 Task: Search one way flight ticket for 1 adult, 5 children, 2 infants in seat and 1 infant on lap in first from Clarksburg: North Central West Virginia Airport (was Harrison-marion Regional) to Greensboro: Piedmont Triad International Airport on 5-1-2023. Choice of flights is Alaska. Number of bags: 1 checked bag. Price is upto 35000. Outbound departure time preference is 6:00.
Action: Mouse moved to (204, 400)
Screenshot: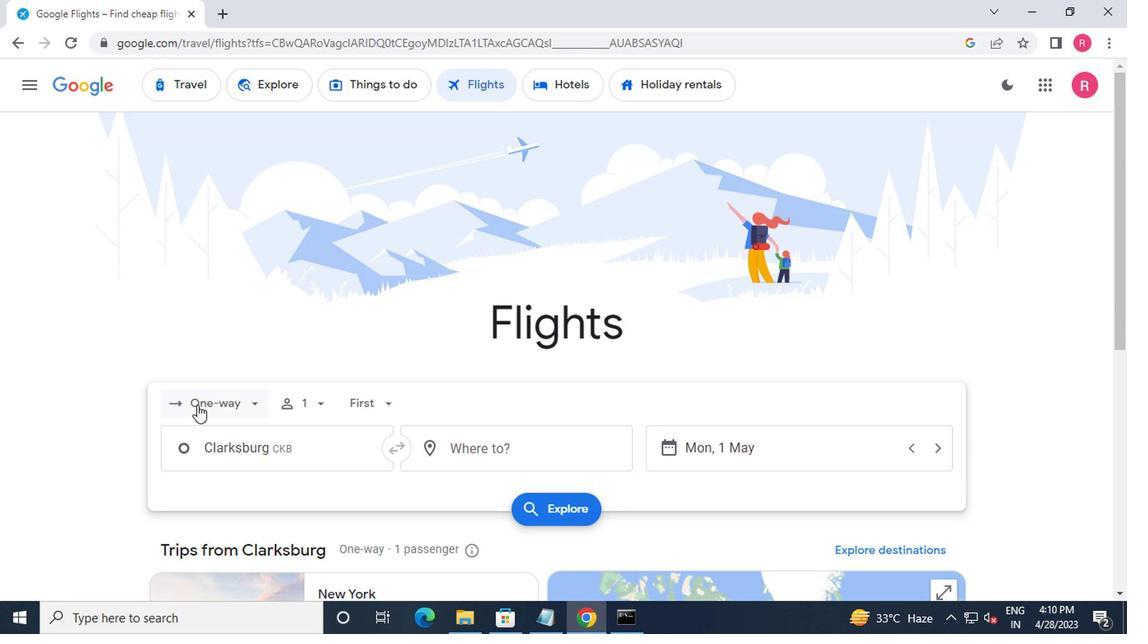 
Action: Mouse pressed left at (204, 400)
Screenshot: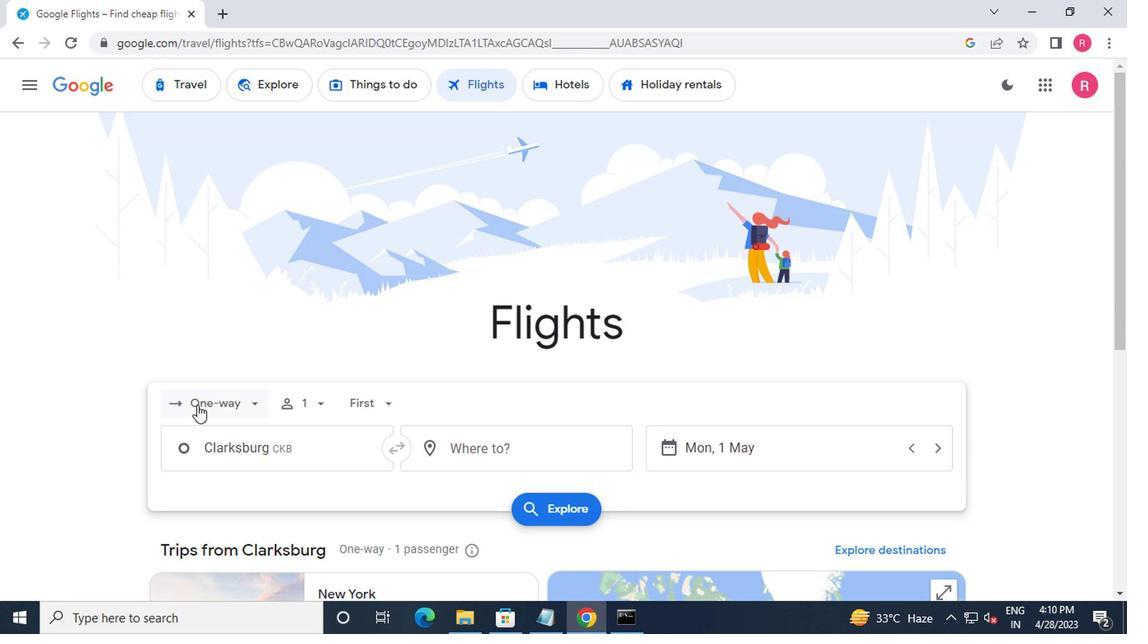 
Action: Mouse moved to (222, 475)
Screenshot: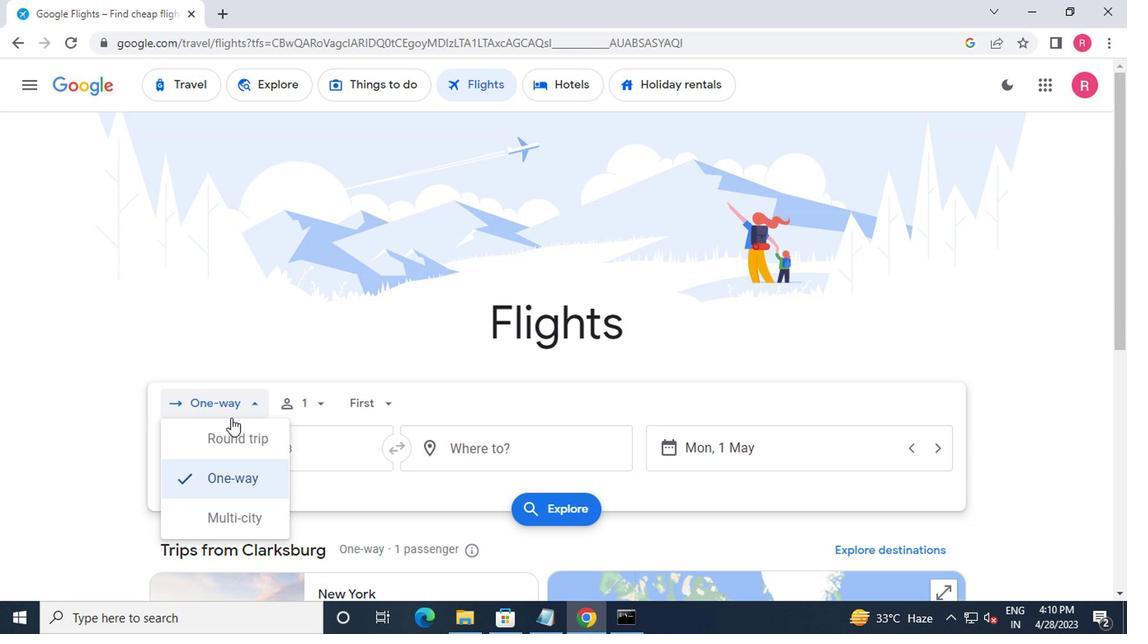
Action: Mouse pressed left at (222, 475)
Screenshot: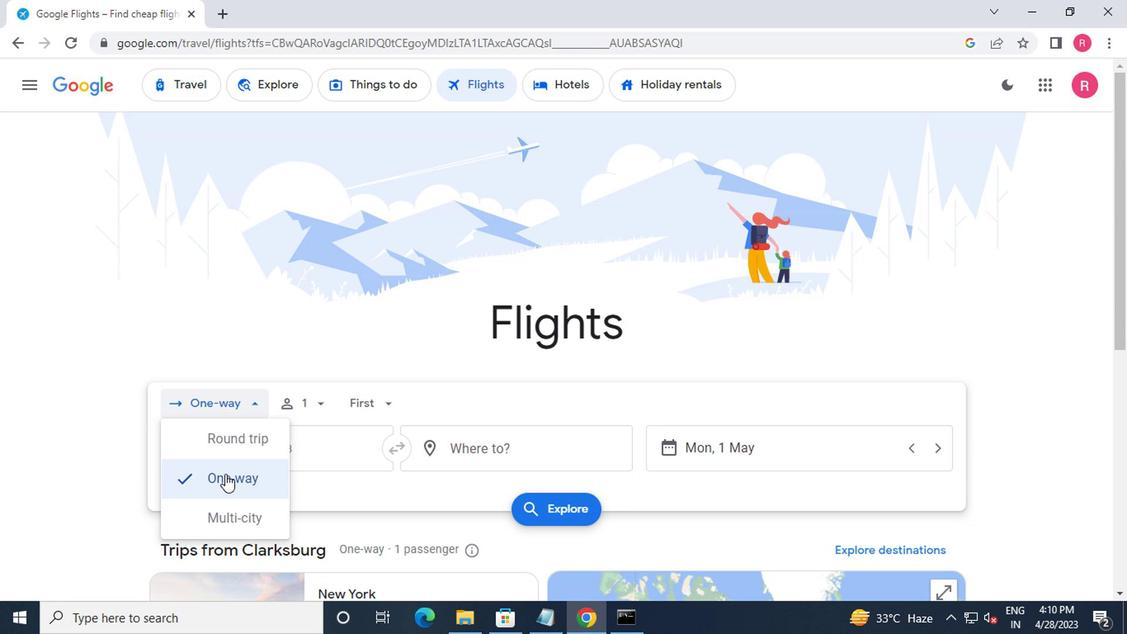 
Action: Mouse moved to (308, 408)
Screenshot: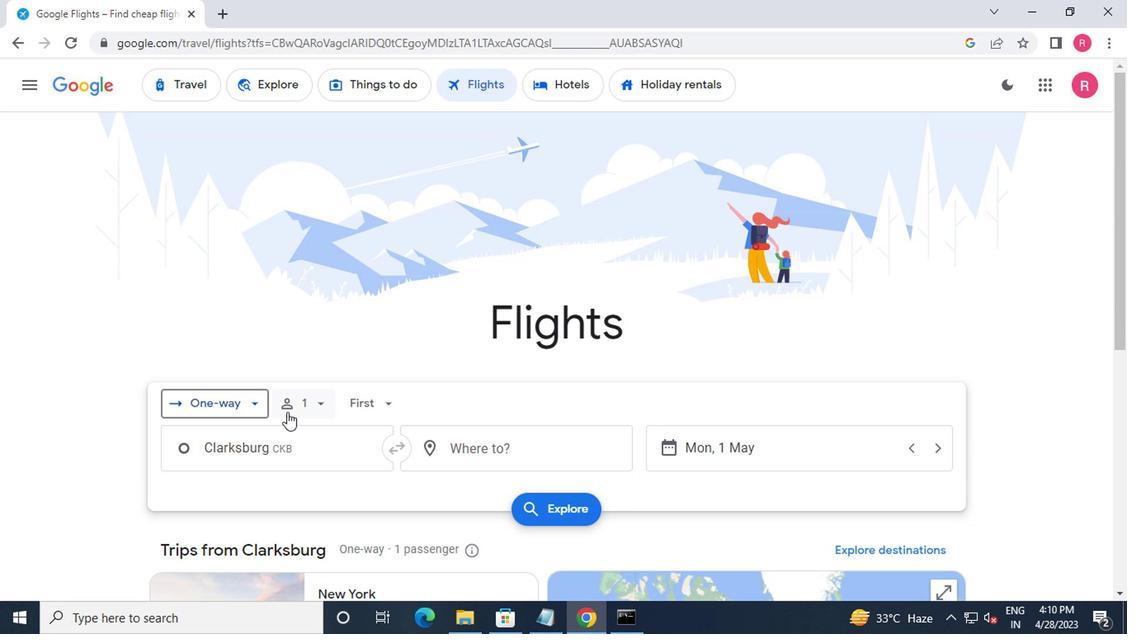 
Action: Mouse pressed left at (308, 408)
Screenshot: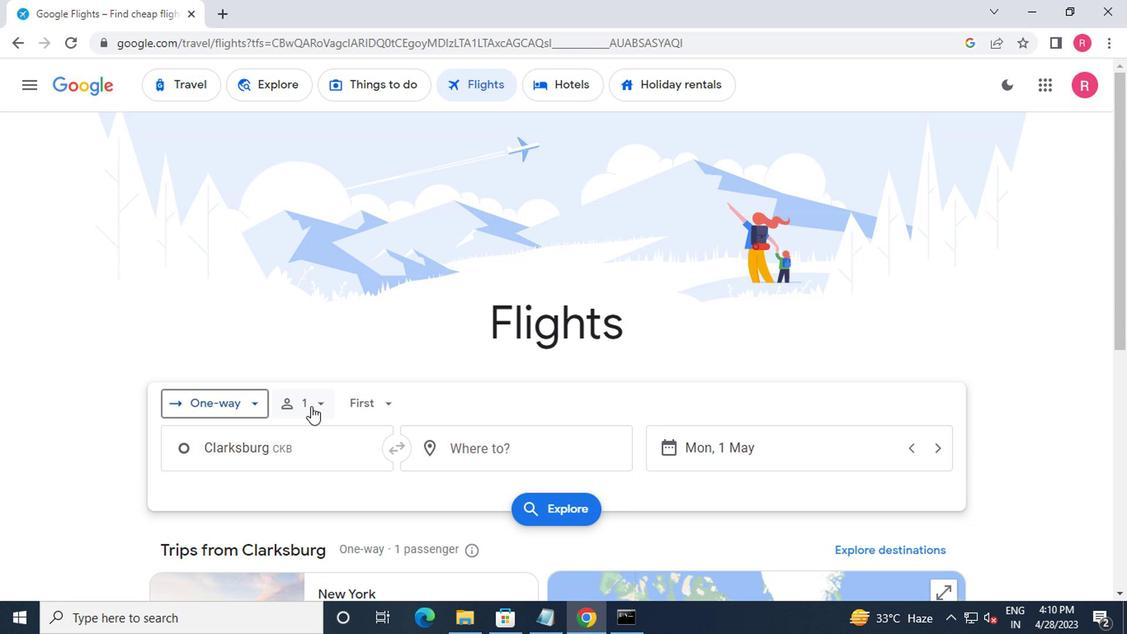 
Action: Mouse moved to (445, 446)
Screenshot: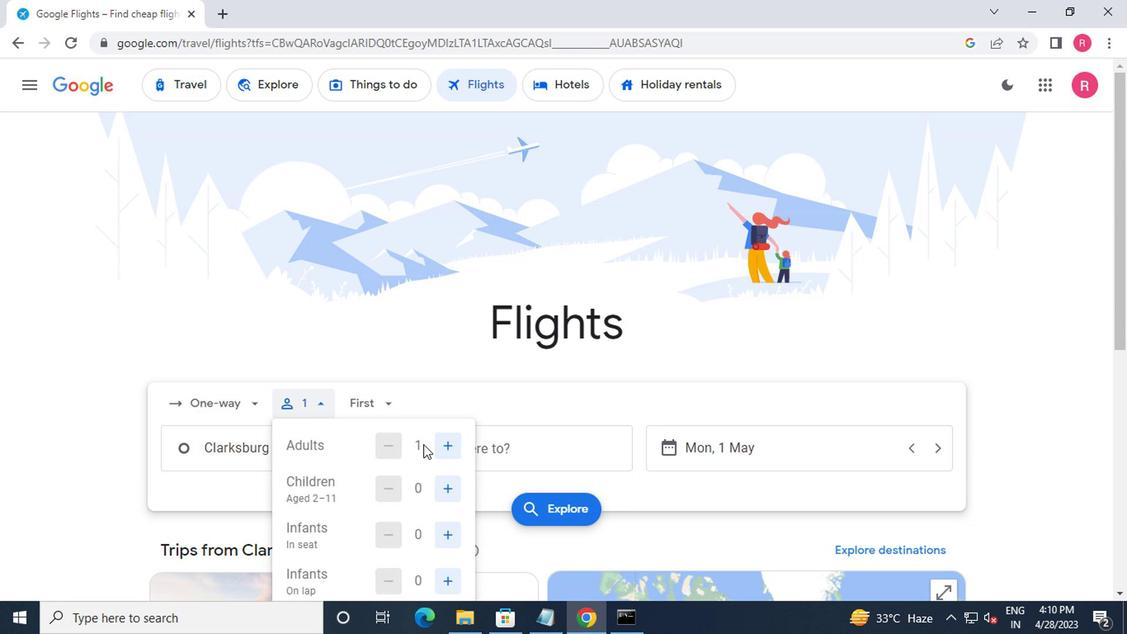 
Action: Mouse pressed left at (445, 446)
Screenshot: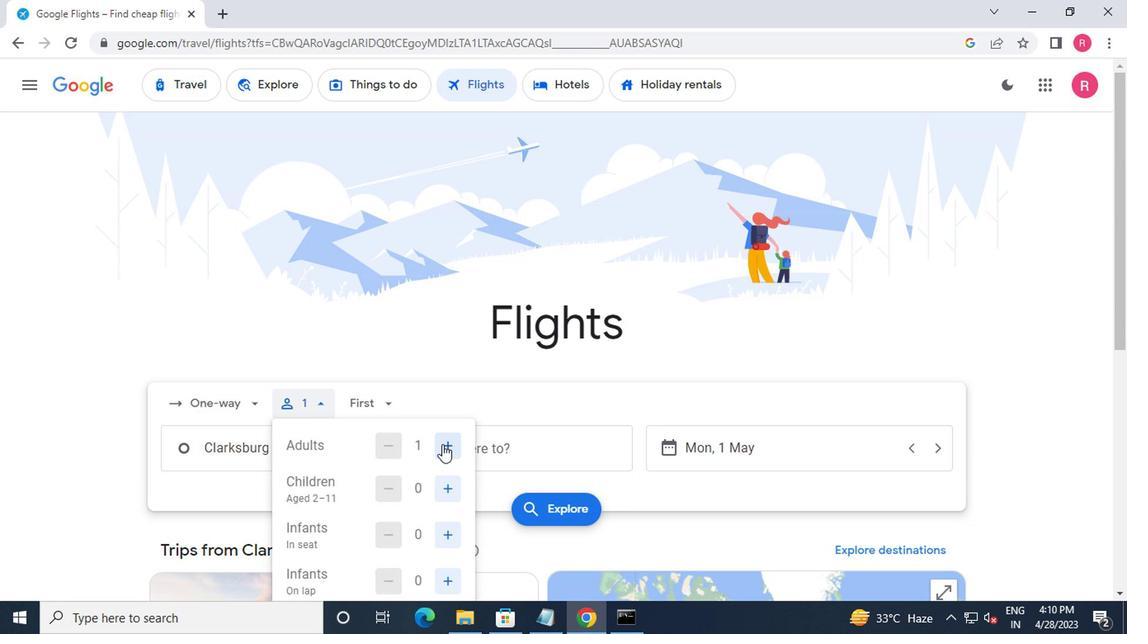
Action: Mouse moved to (439, 489)
Screenshot: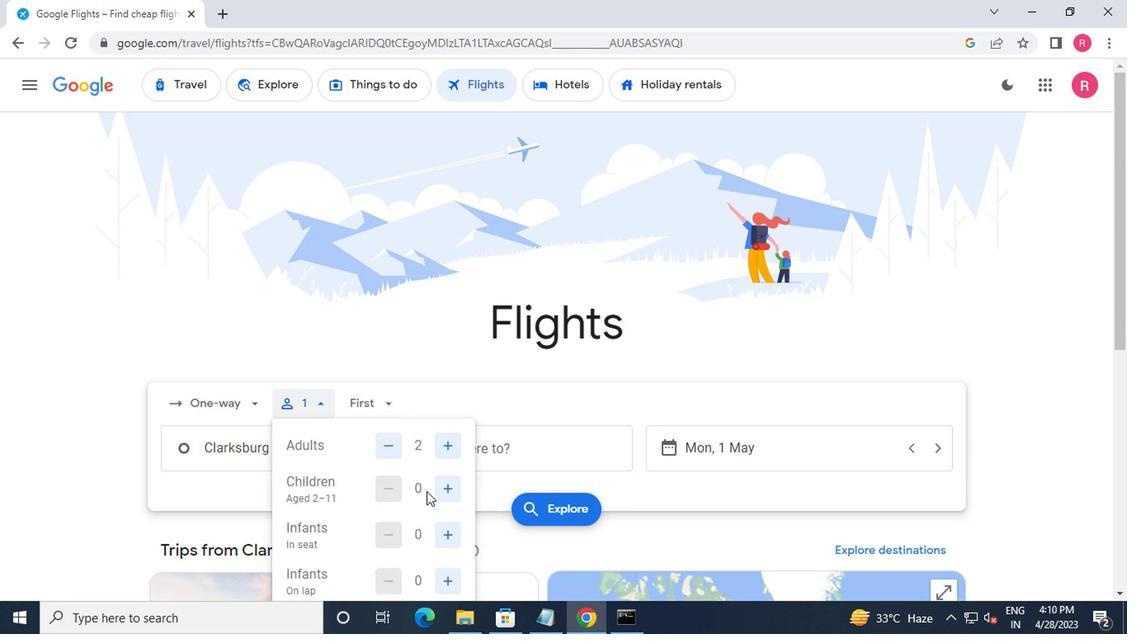 
Action: Mouse pressed left at (439, 489)
Screenshot: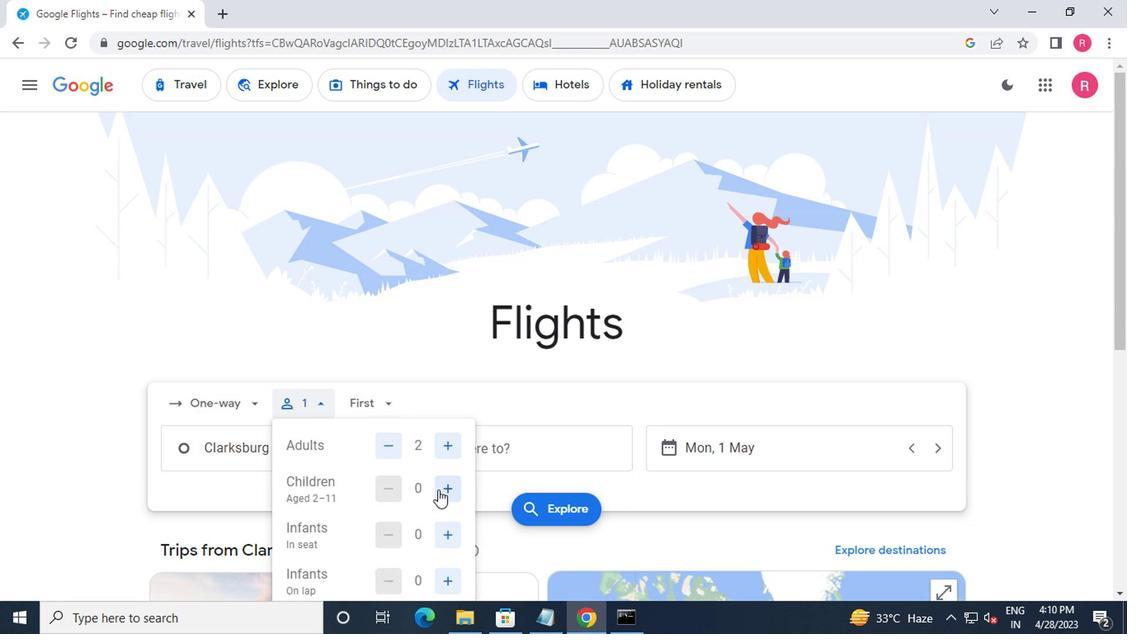 
Action: Mouse pressed left at (439, 489)
Screenshot: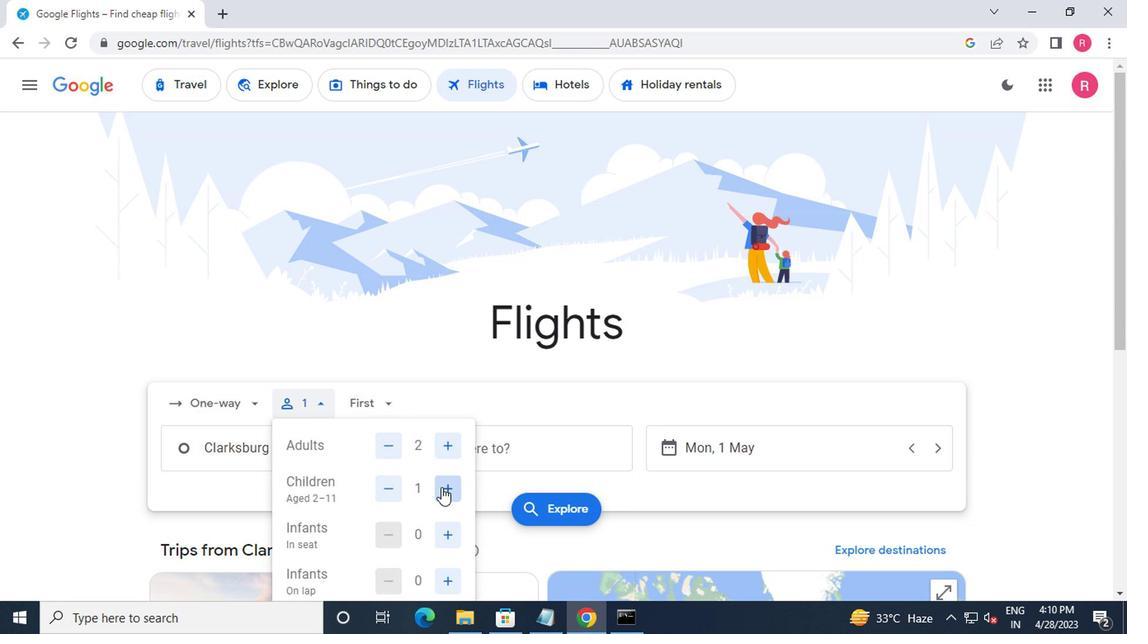
Action: Mouse pressed left at (439, 489)
Screenshot: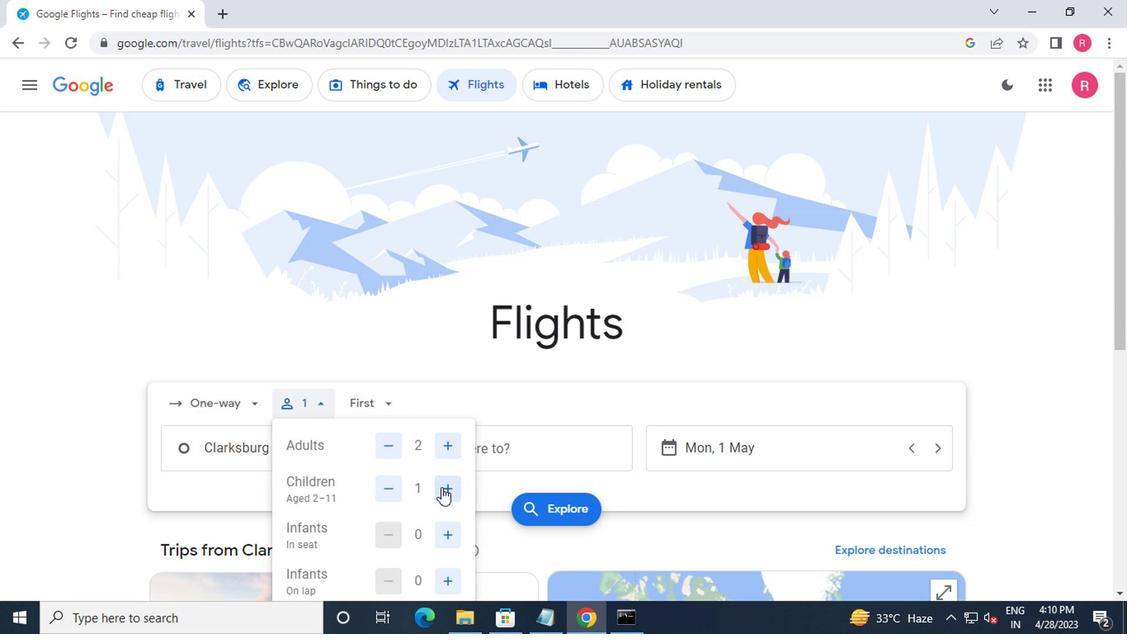 
Action: Mouse pressed left at (439, 489)
Screenshot: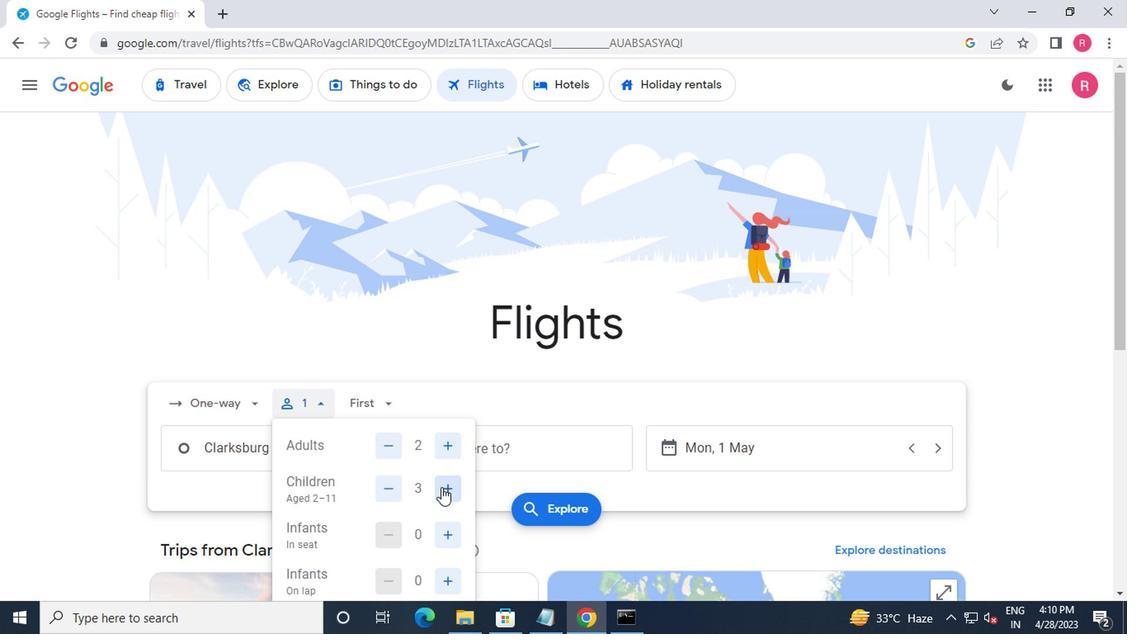 
Action: Mouse moved to (451, 537)
Screenshot: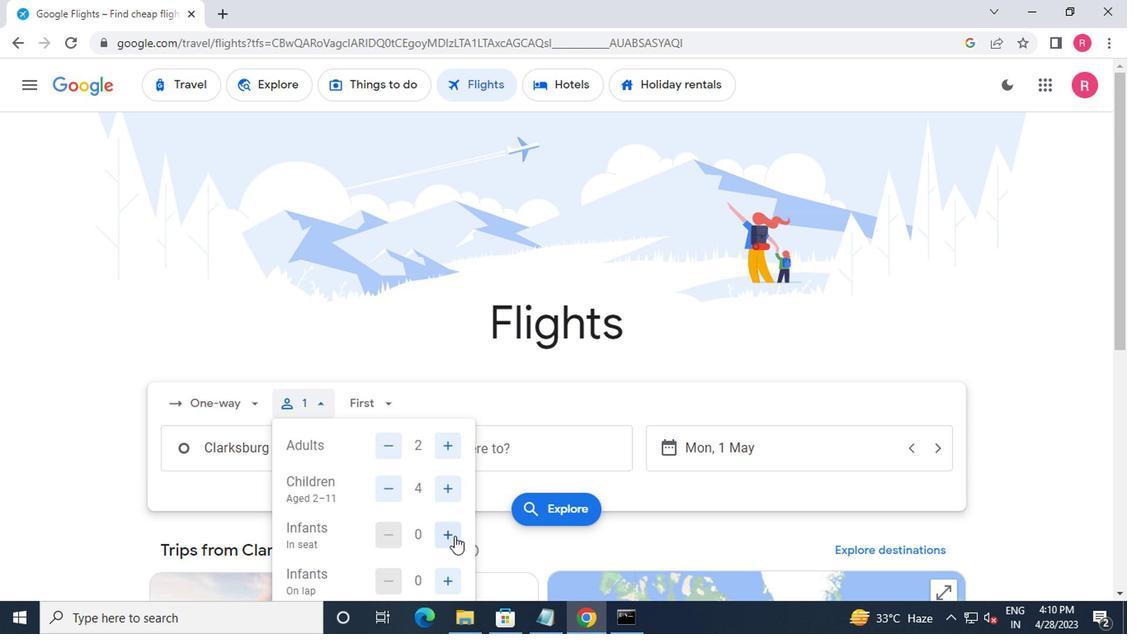 
Action: Mouse pressed left at (451, 537)
Screenshot: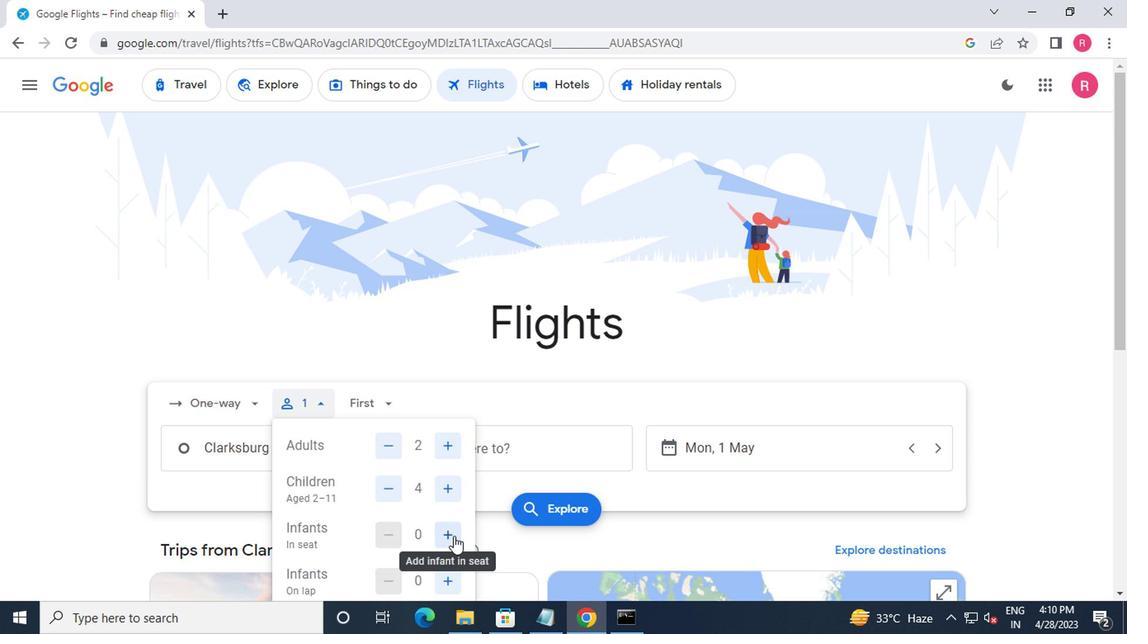 
Action: Mouse moved to (374, 406)
Screenshot: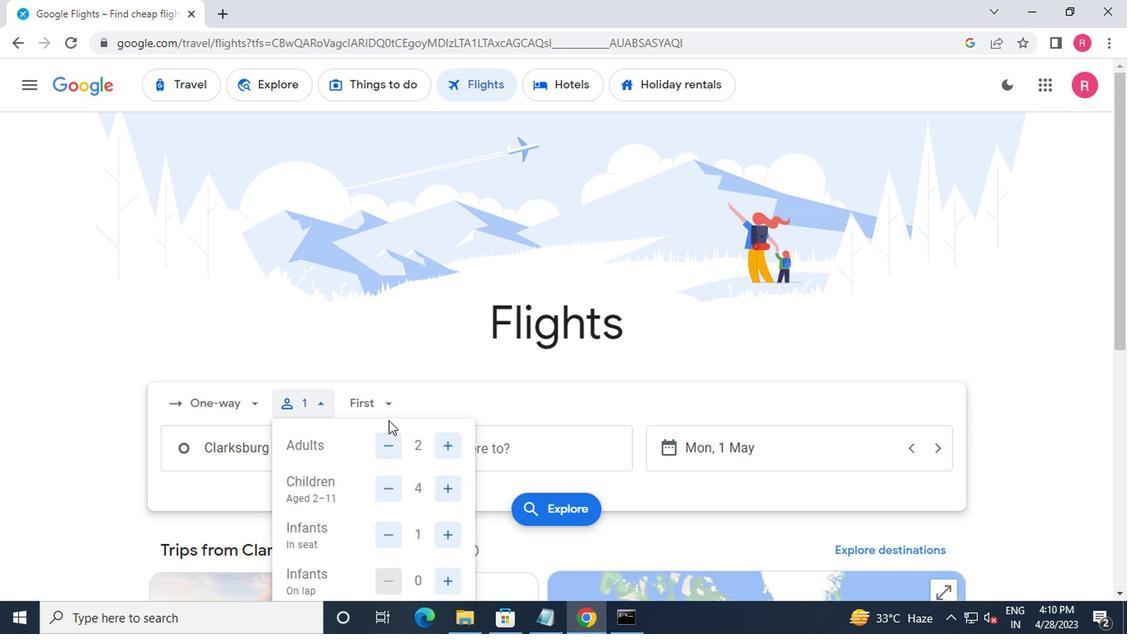 
Action: Mouse pressed left at (374, 406)
Screenshot: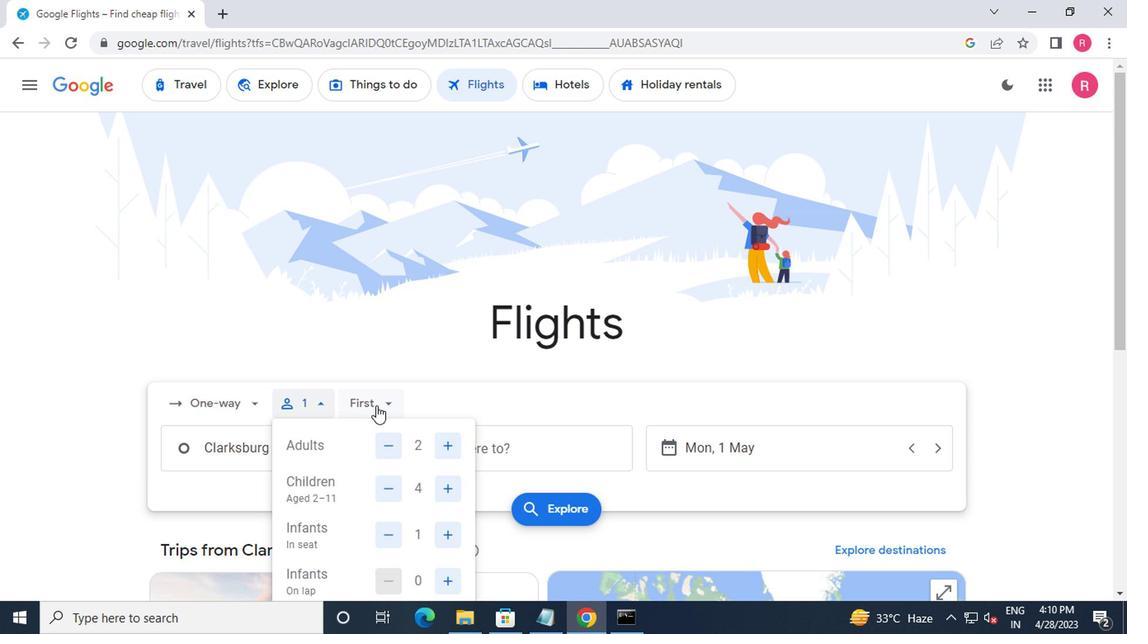 
Action: Mouse moved to (414, 513)
Screenshot: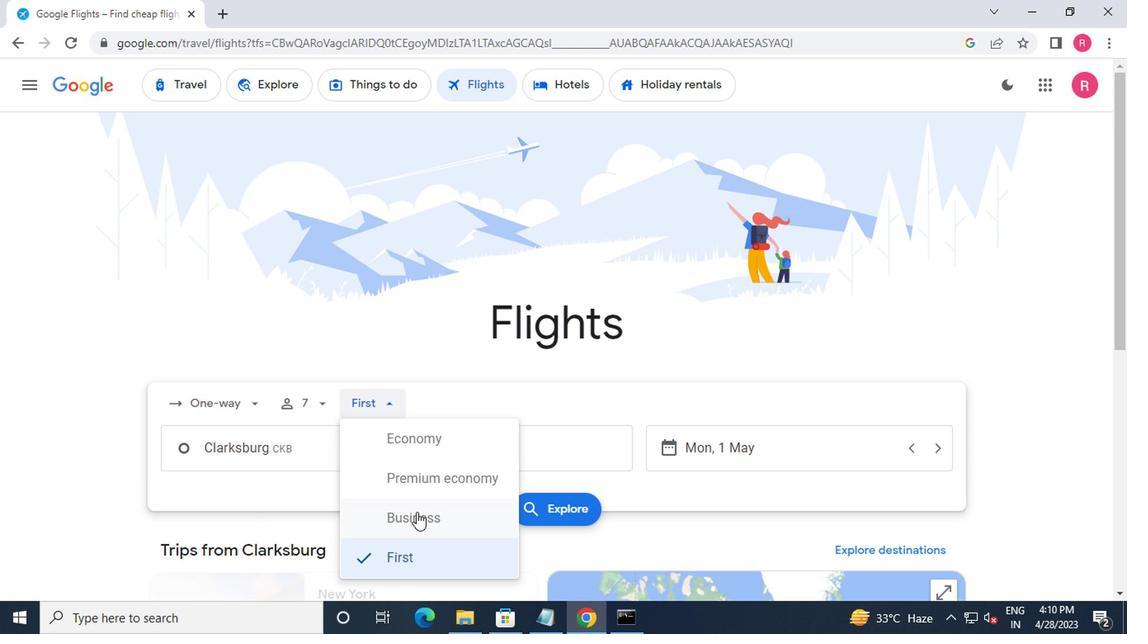
Action: Mouse pressed left at (414, 513)
Screenshot: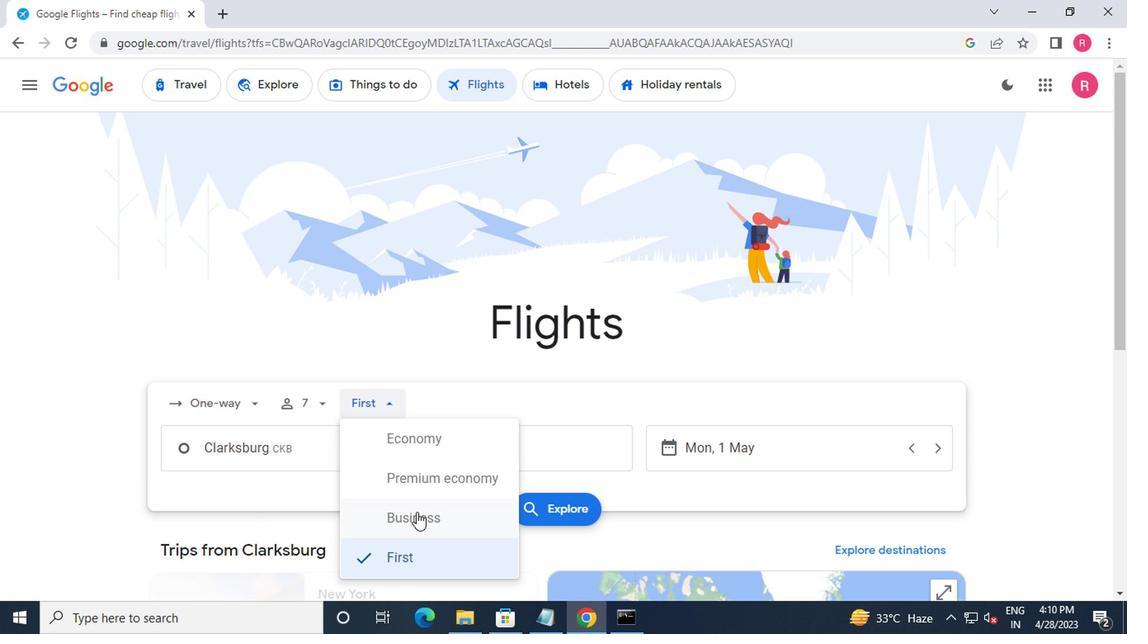 
Action: Mouse moved to (311, 459)
Screenshot: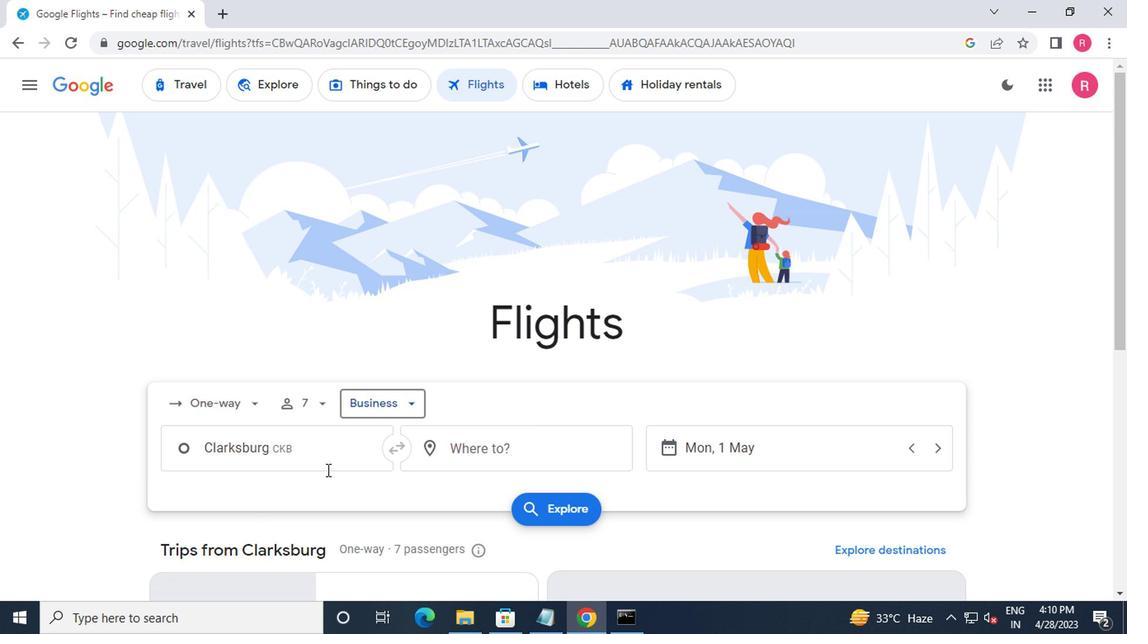 
Action: Mouse pressed left at (311, 459)
Screenshot: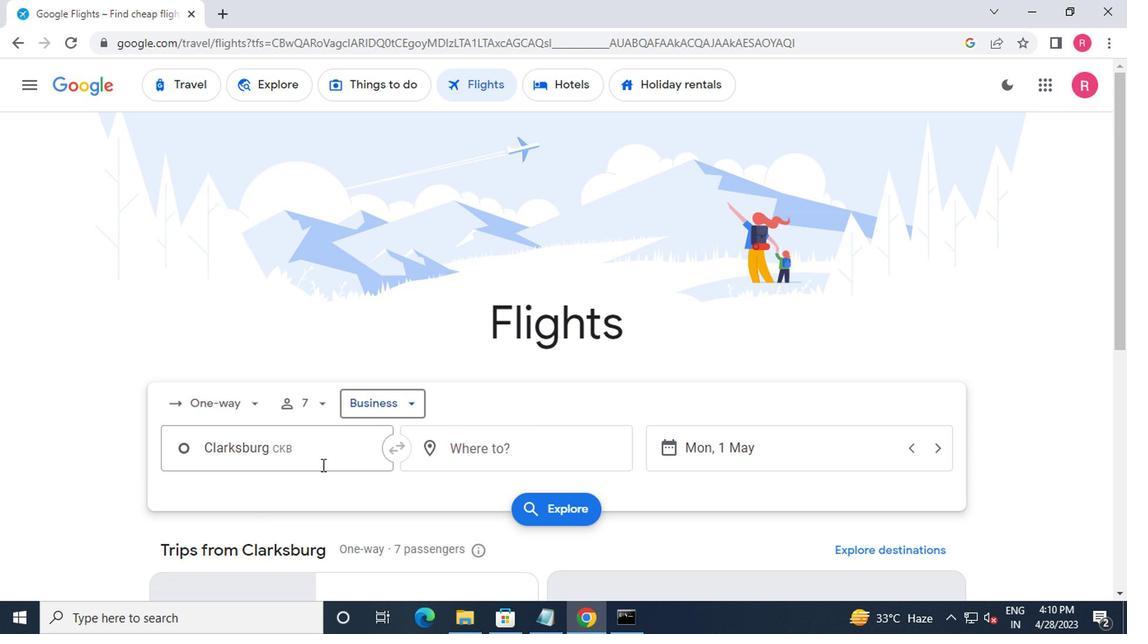 
Action: Key pressed north<Key.space>cen
Screenshot: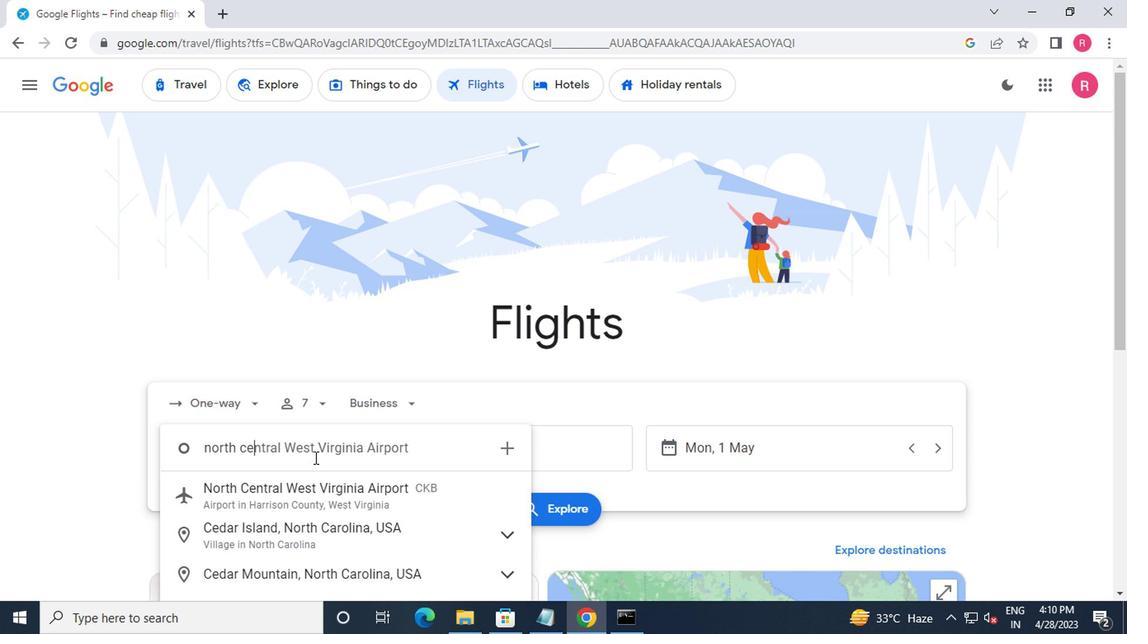 
Action: Mouse moved to (316, 495)
Screenshot: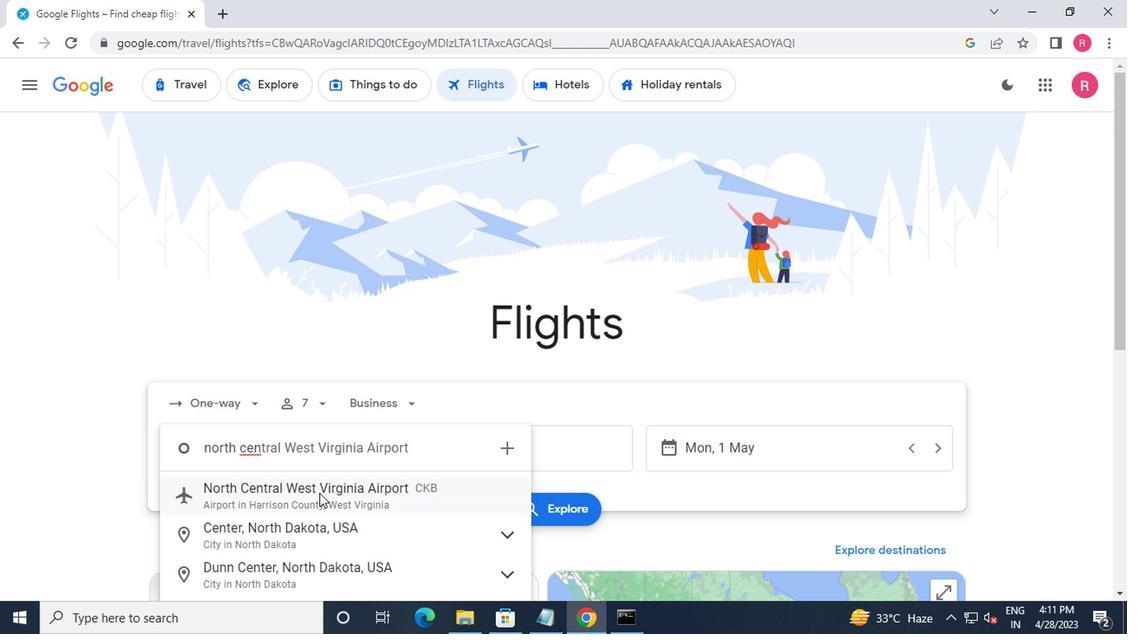 
Action: Mouse pressed left at (316, 495)
Screenshot: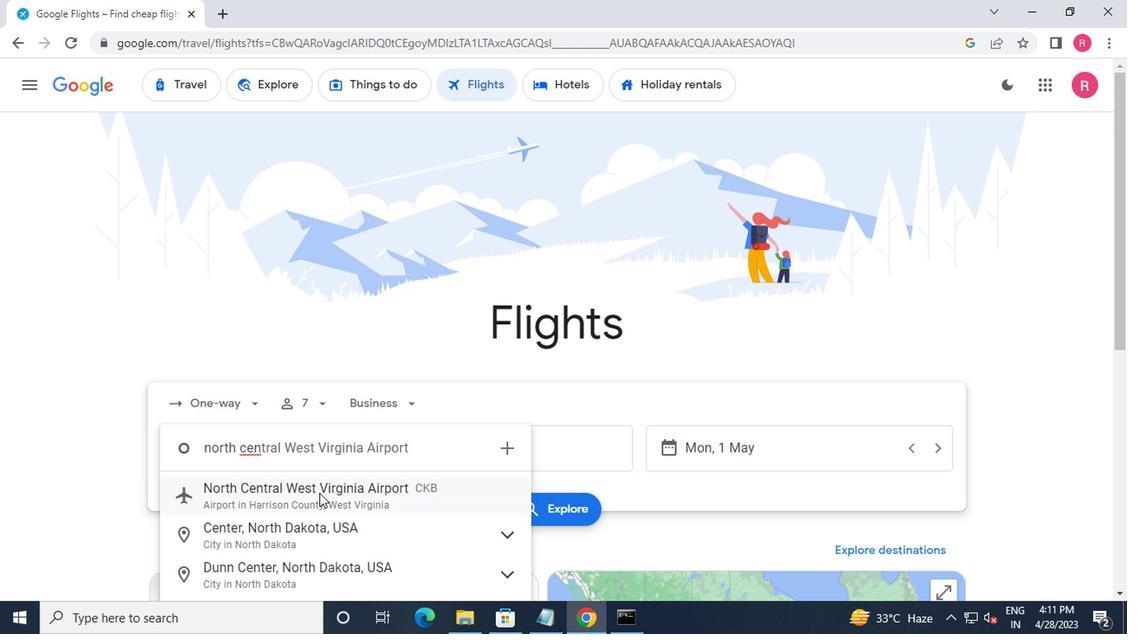 
Action: Mouse moved to (550, 450)
Screenshot: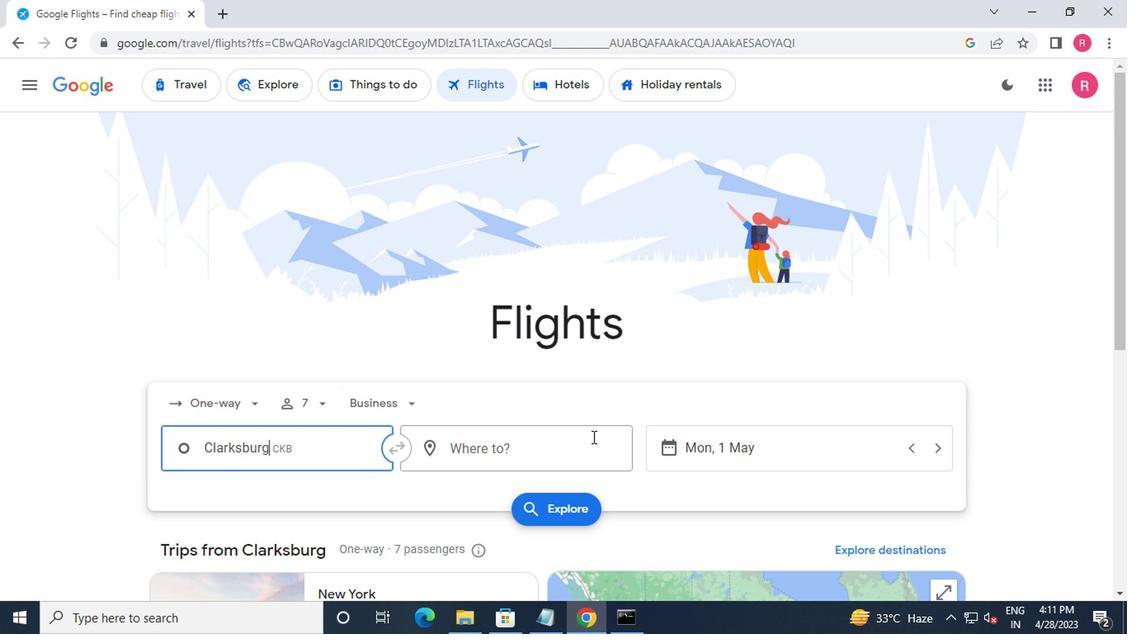 
Action: Mouse pressed left at (550, 450)
Screenshot: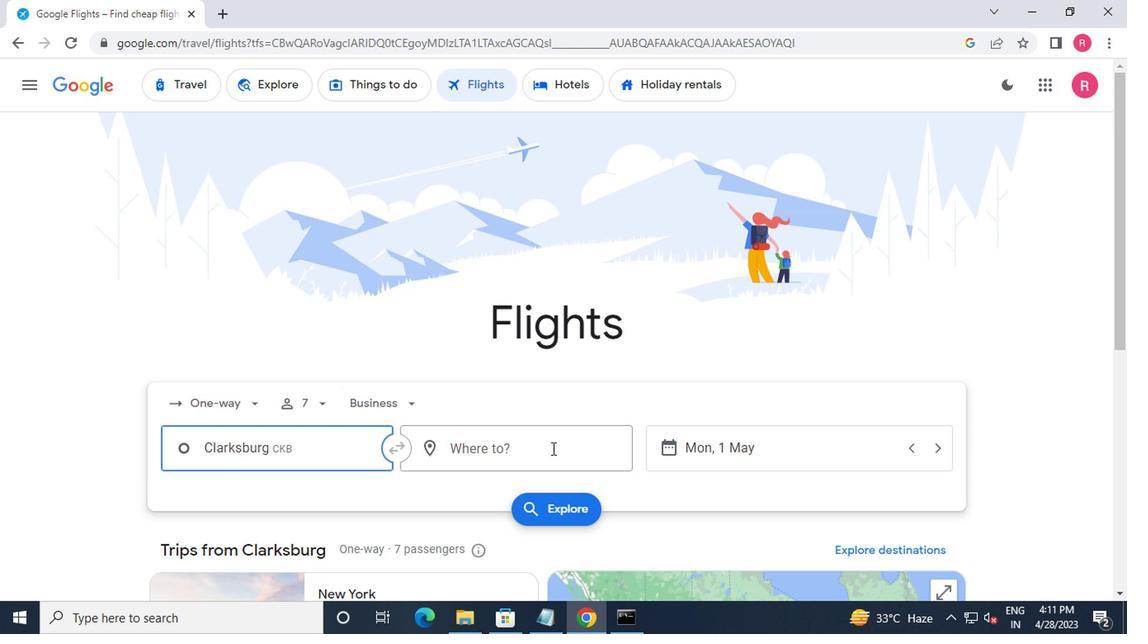
Action: Mouse moved to (530, 540)
Screenshot: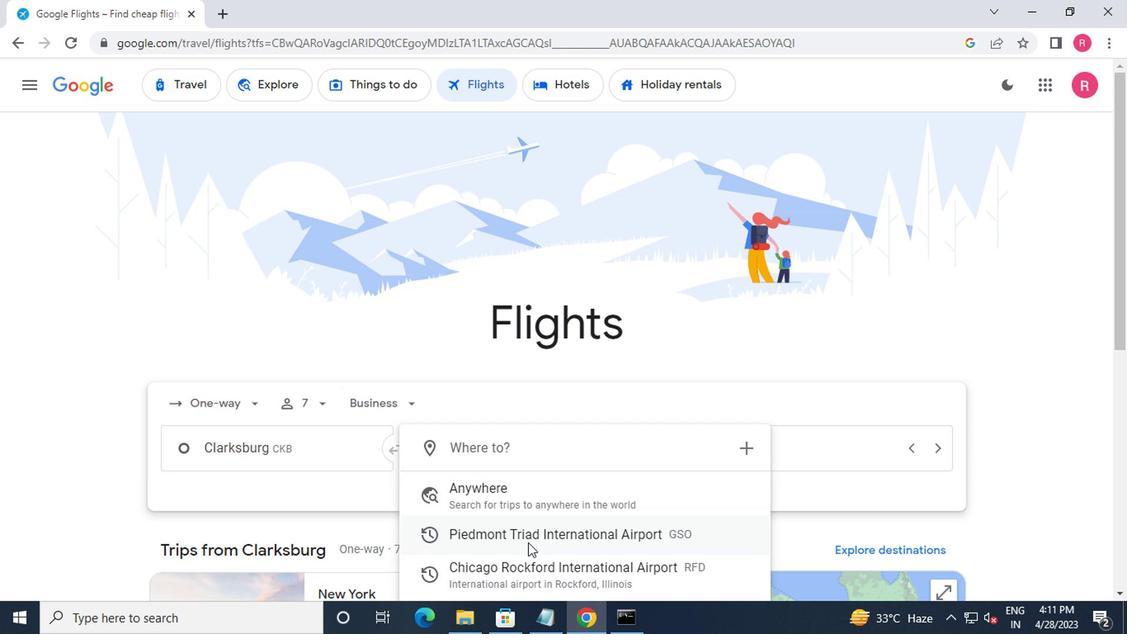 
Action: Mouse scrolled (530, 539) with delta (0, 0)
Screenshot: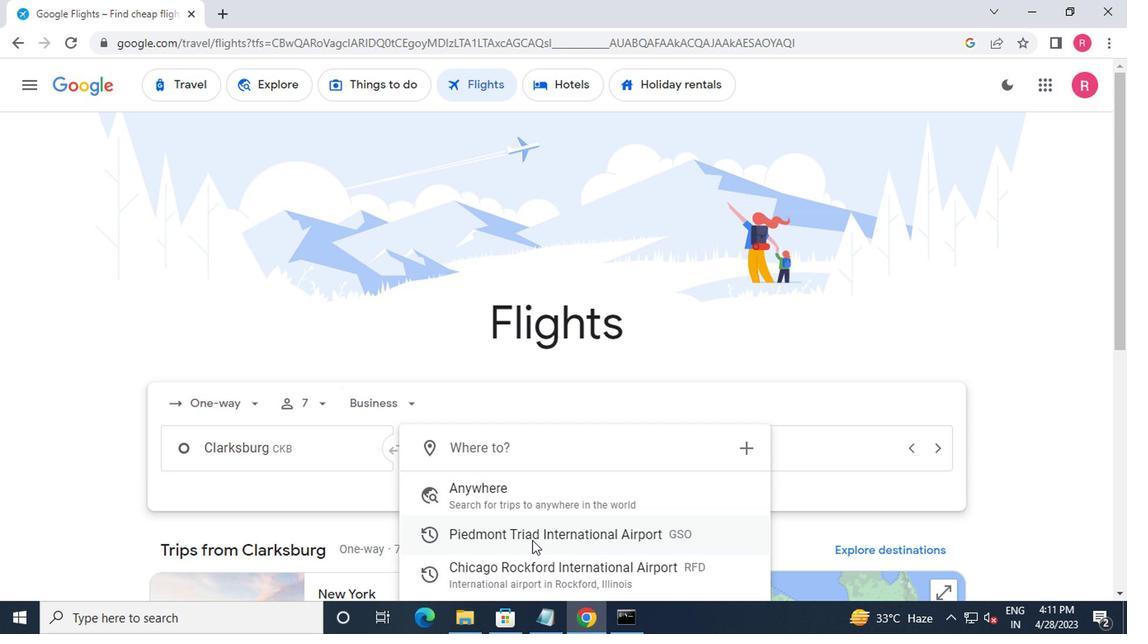 
Action: Mouse moved to (519, 525)
Screenshot: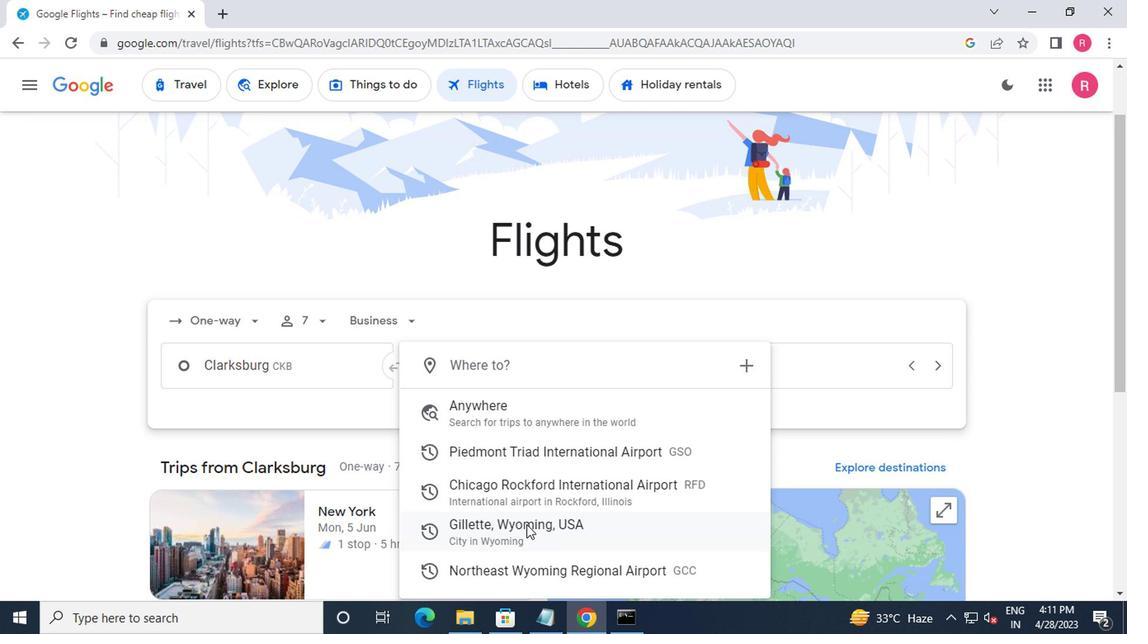 
Action: Mouse pressed left at (519, 525)
Screenshot: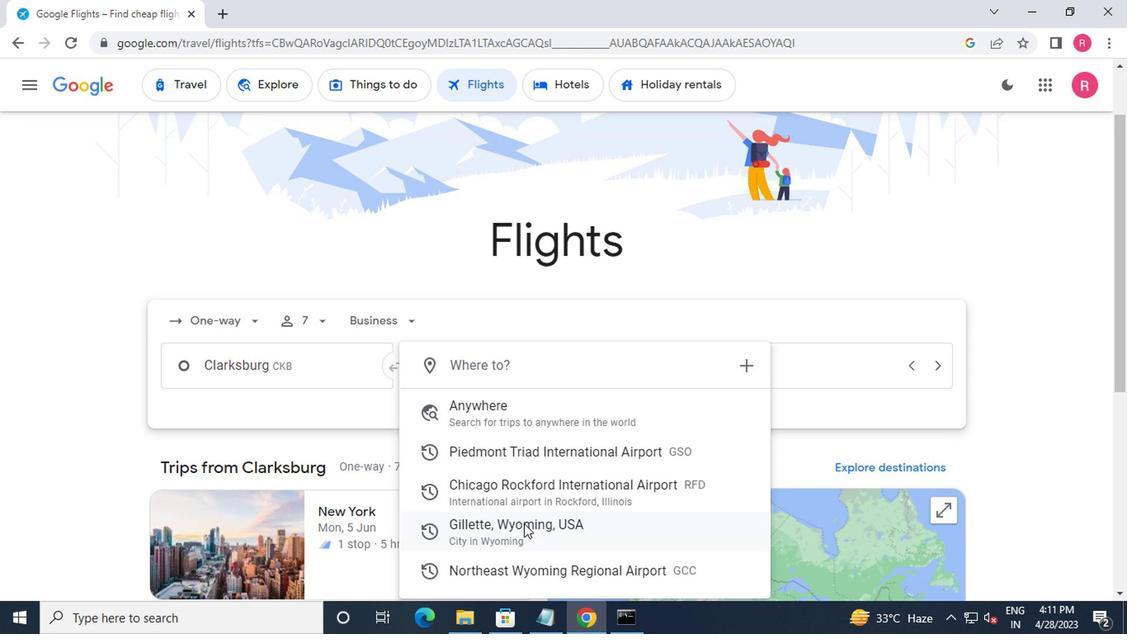
Action: Mouse moved to (776, 364)
Screenshot: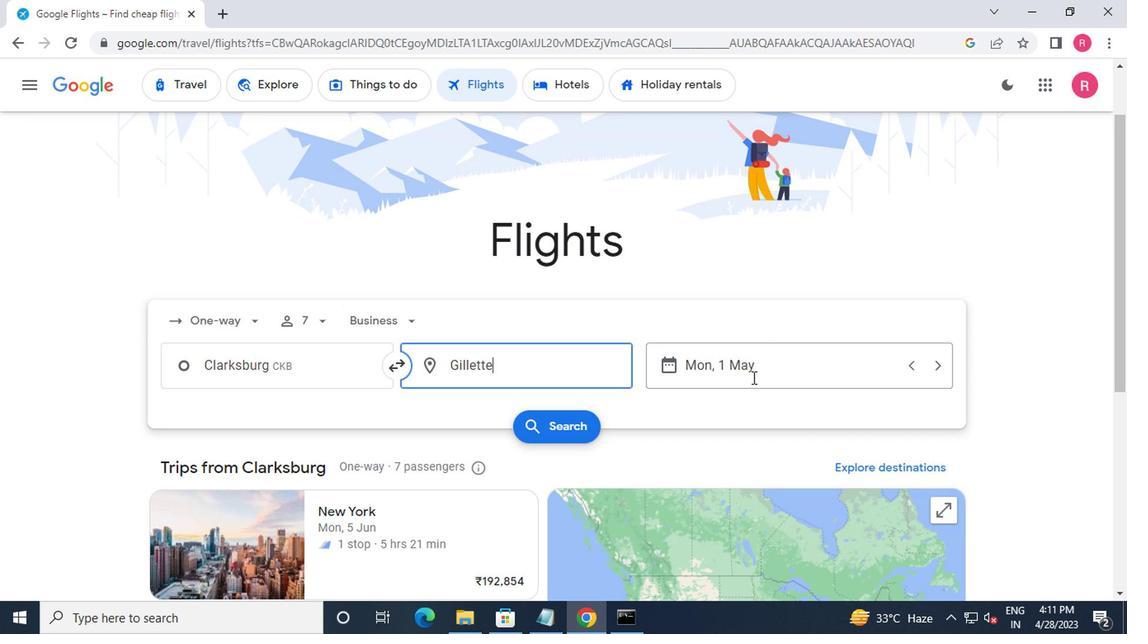 
Action: Mouse pressed left at (776, 364)
Screenshot: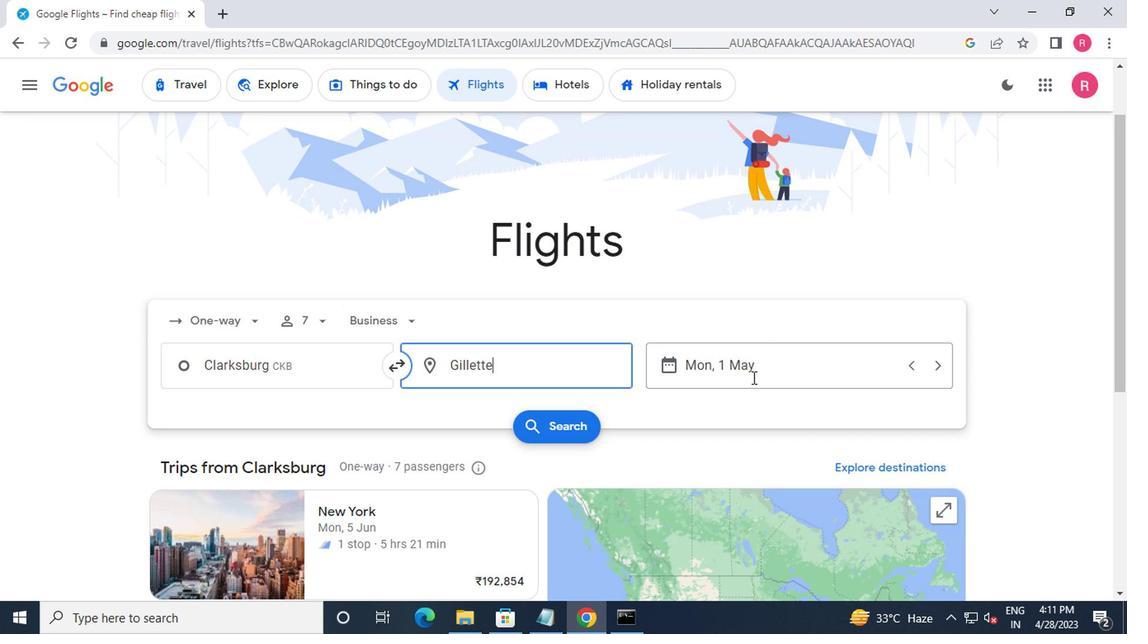 
Action: Mouse moved to (722, 311)
Screenshot: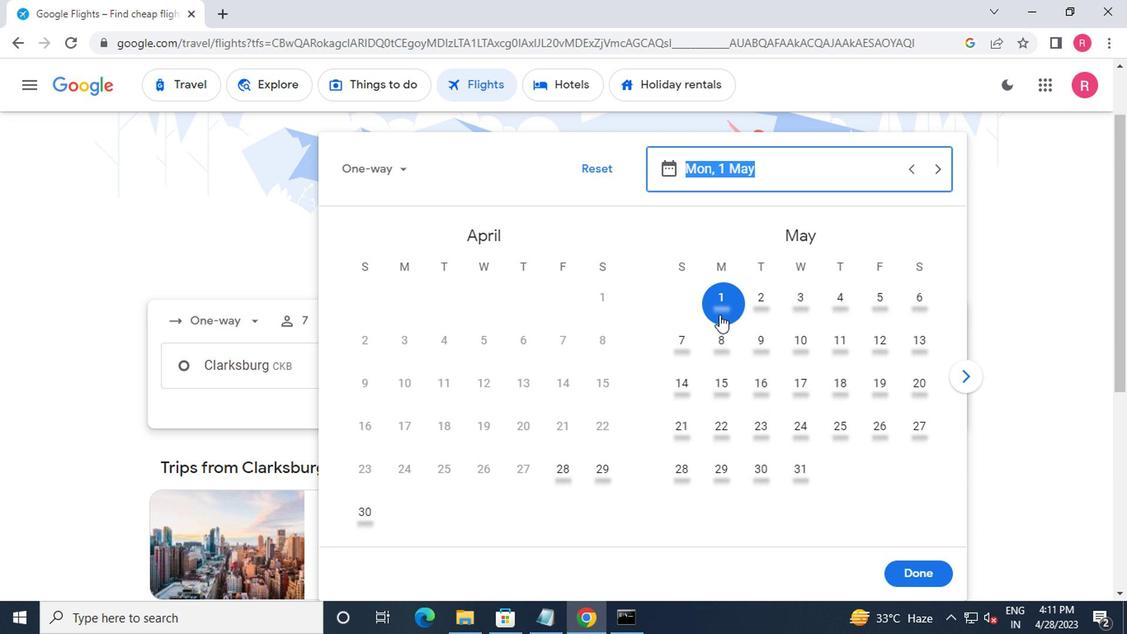 
Action: Mouse pressed left at (722, 311)
Screenshot: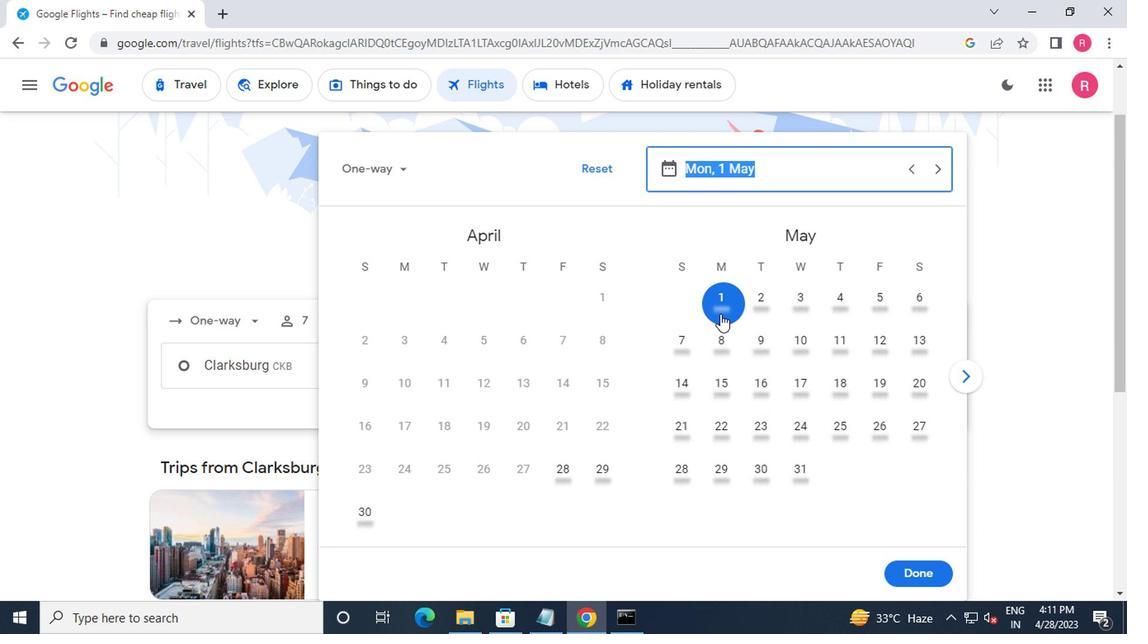 
Action: Mouse moved to (900, 563)
Screenshot: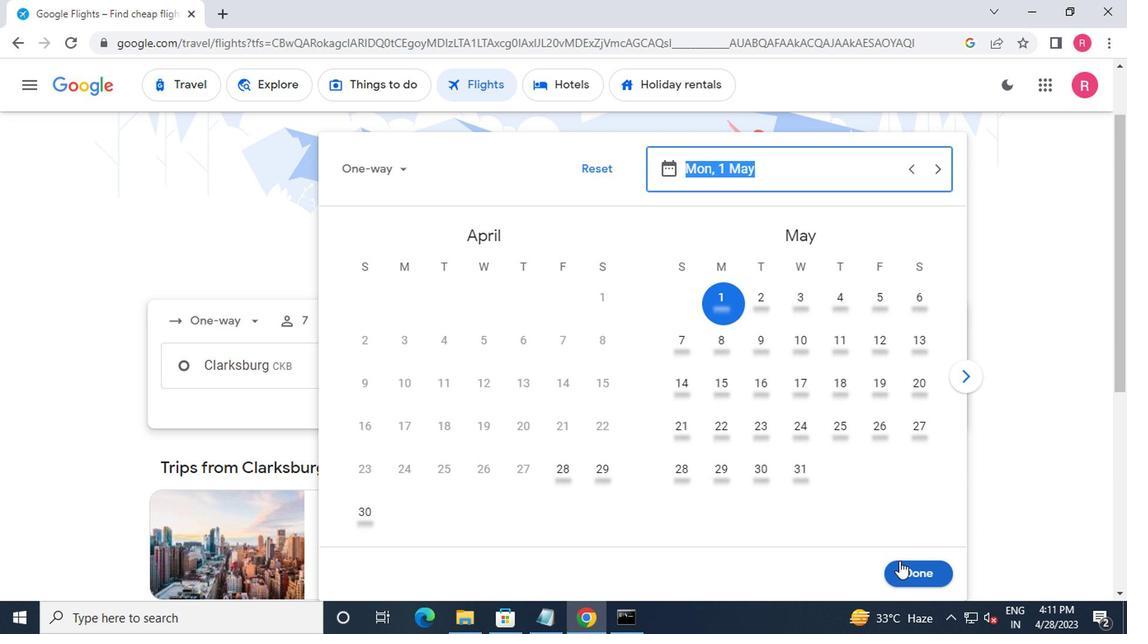 
Action: Mouse pressed left at (900, 563)
Screenshot: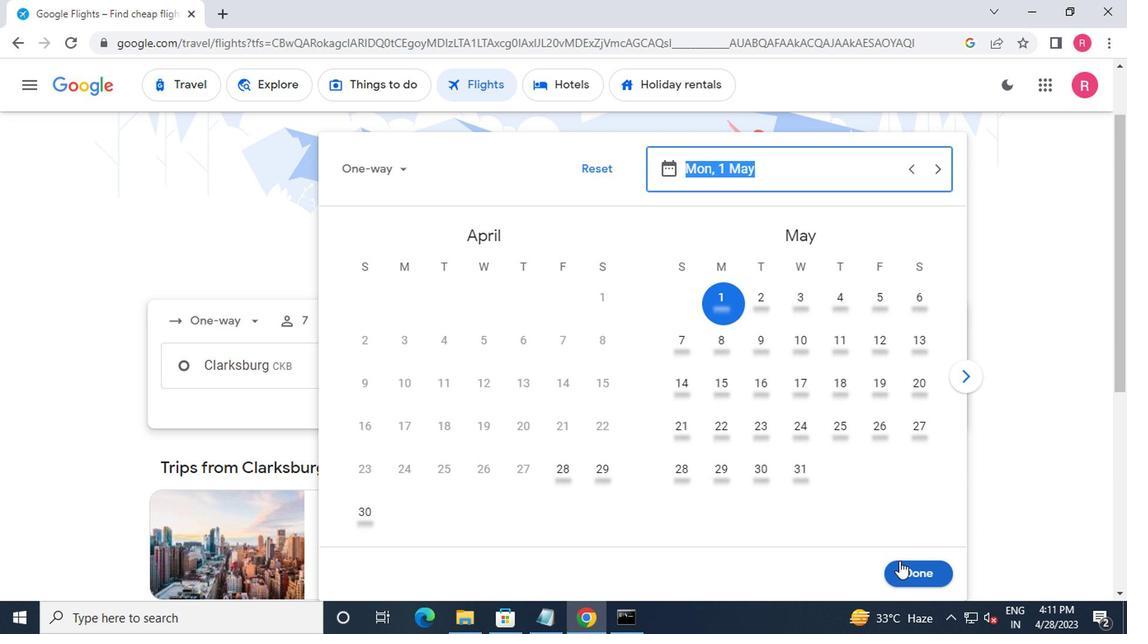 
Action: Mouse moved to (593, 416)
Screenshot: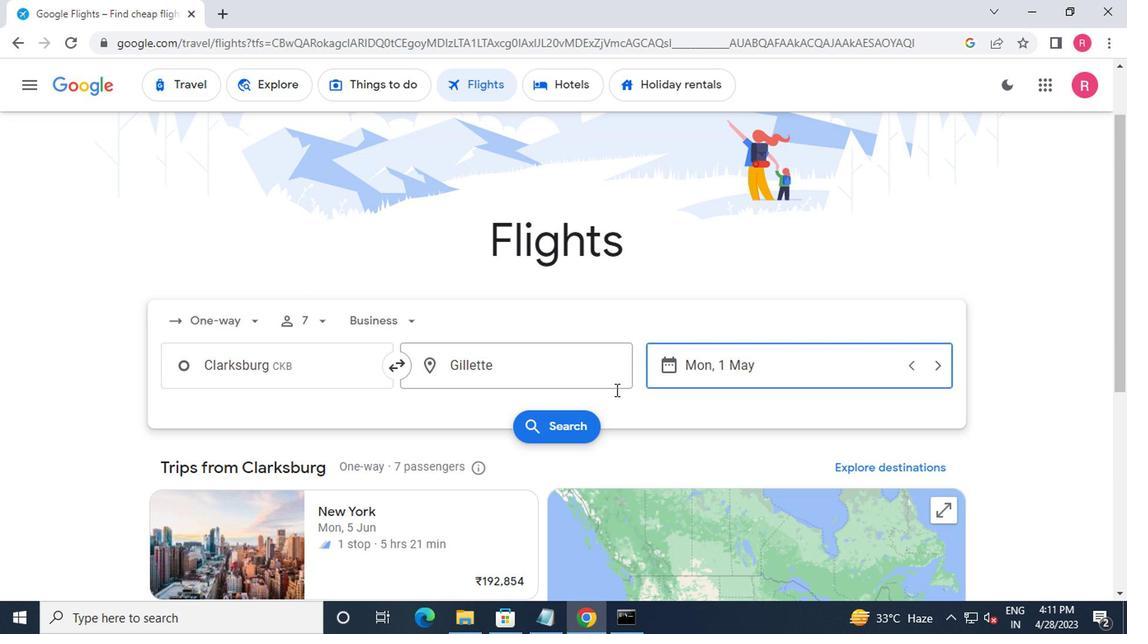 
Action: Mouse pressed left at (593, 416)
Screenshot: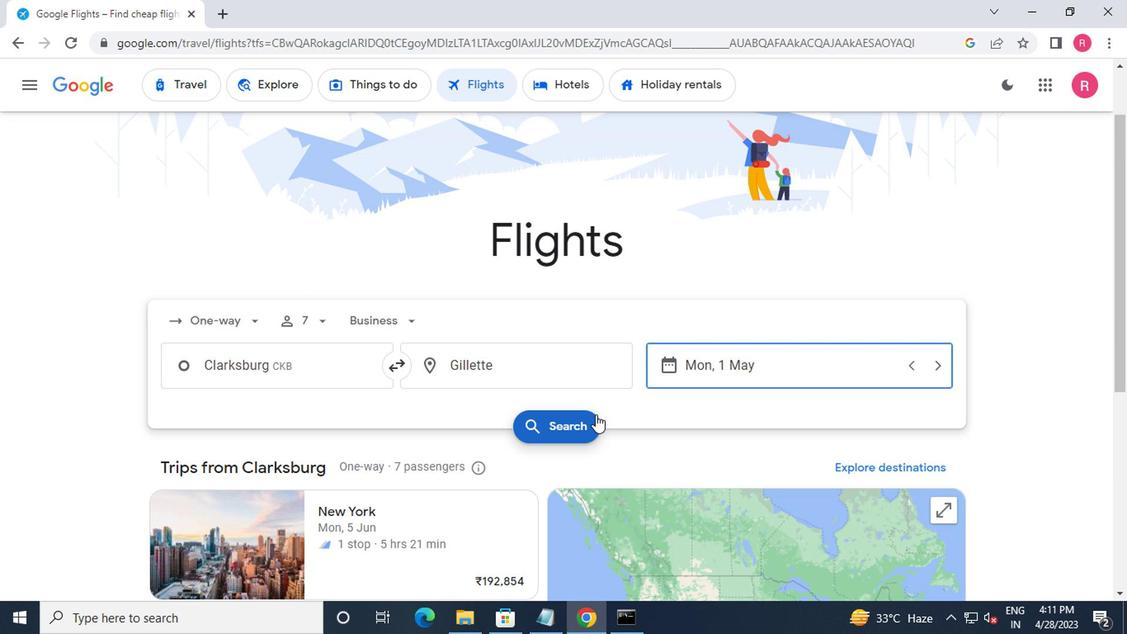 
Action: Mouse moved to (182, 237)
Screenshot: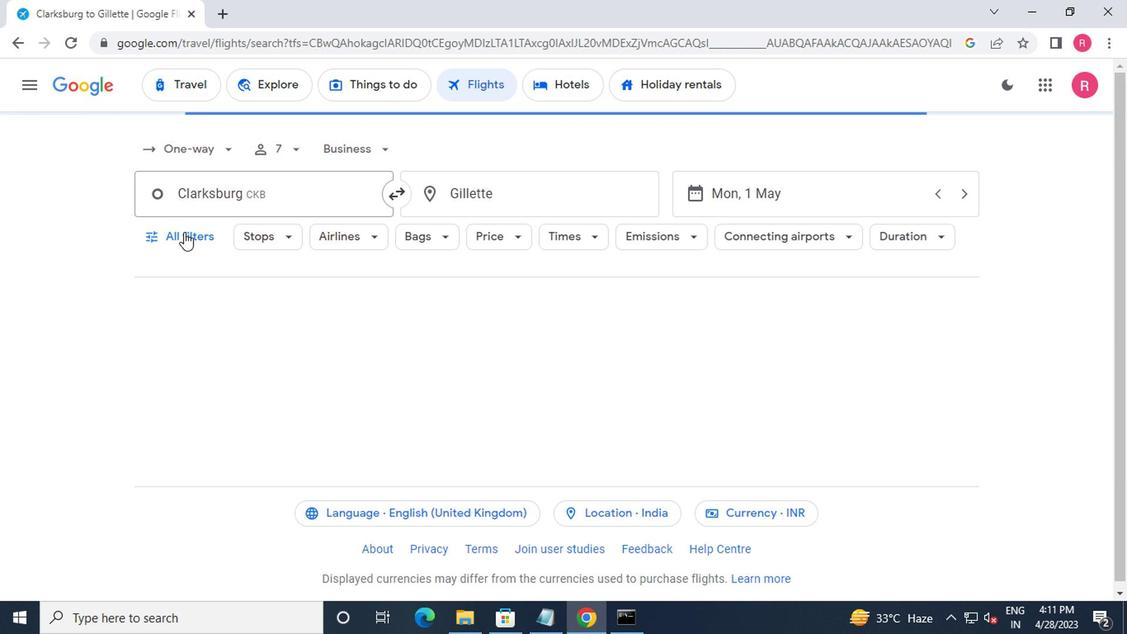 
Action: Mouse pressed left at (182, 237)
Screenshot: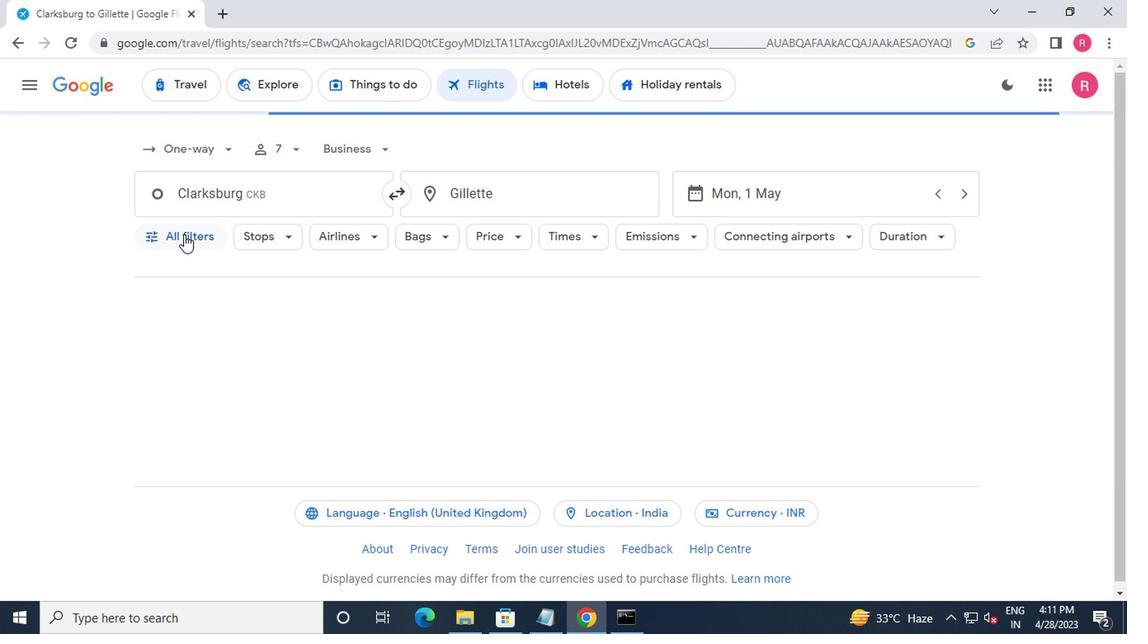 
Action: Mouse moved to (251, 378)
Screenshot: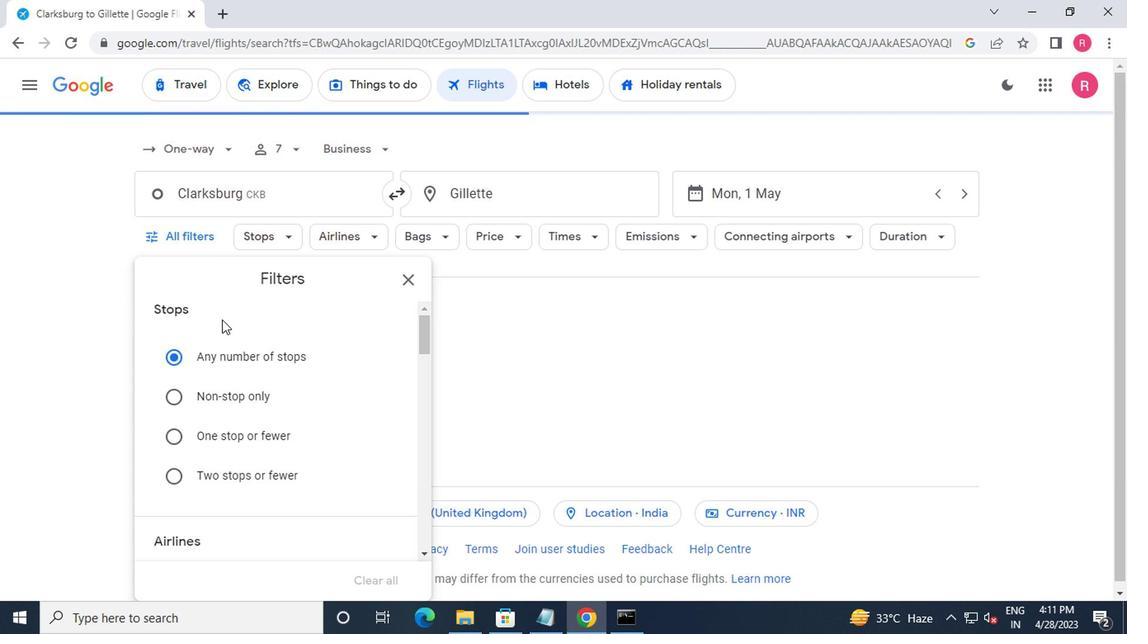 
Action: Mouse scrolled (251, 378) with delta (0, 0)
Screenshot: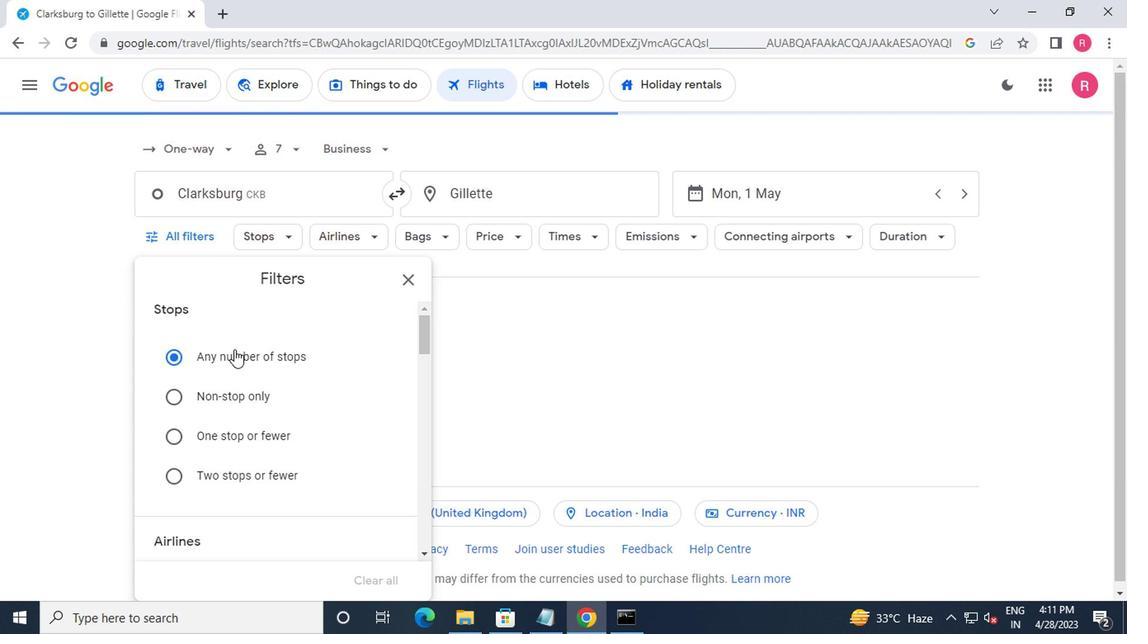 
Action: Mouse moved to (252, 378)
Screenshot: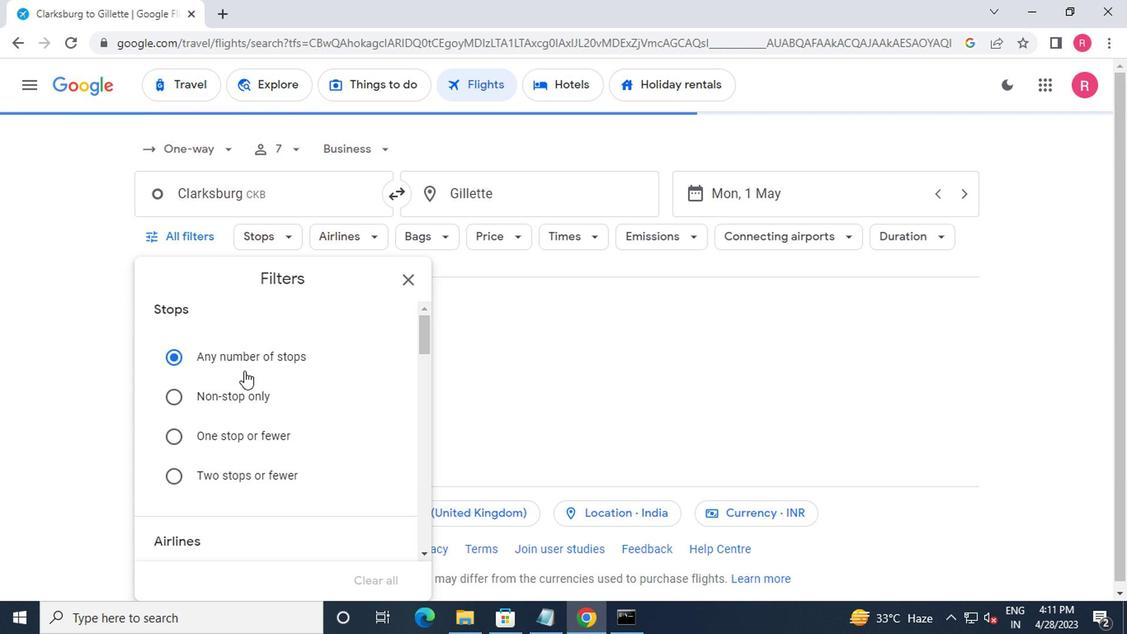 
Action: Mouse scrolled (252, 378) with delta (0, 0)
Screenshot: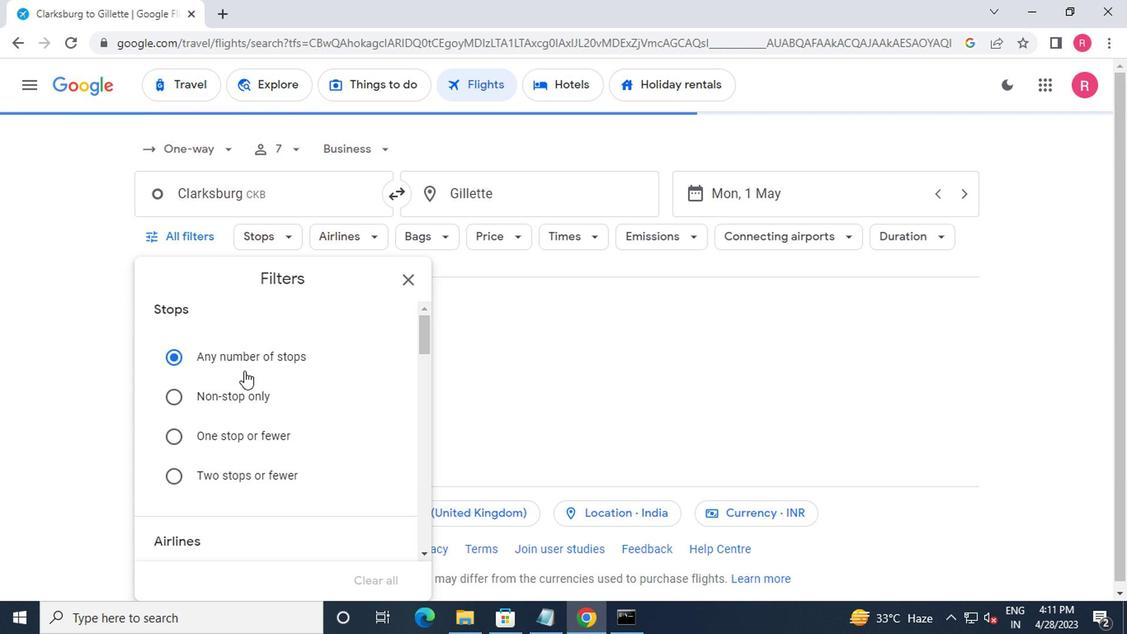 
Action: Mouse moved to (253, 378)
Screenshot: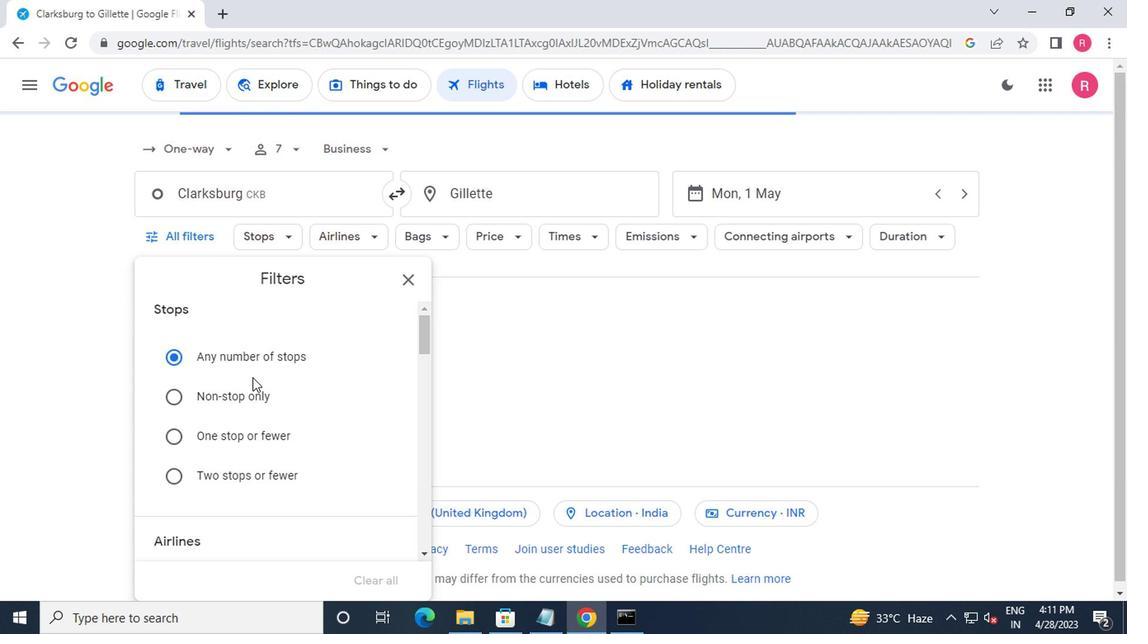 
Action: Mouse scrolled (253, 378) with delta (0, 0)
Screenshot: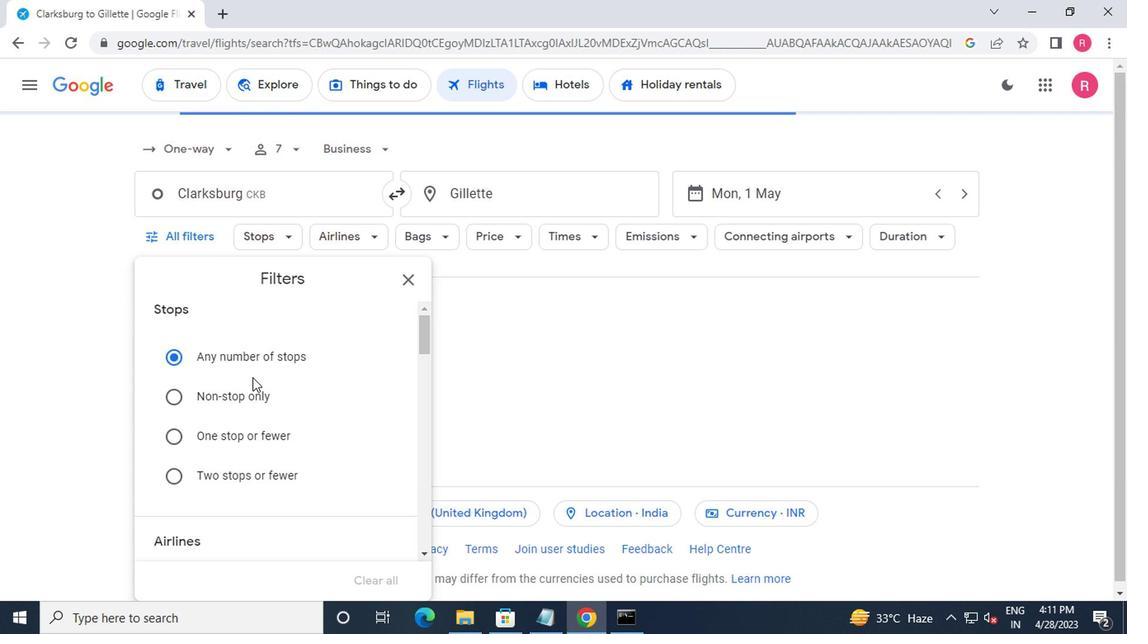 
Action: Mouse moved to (261, 368)
Screenshot: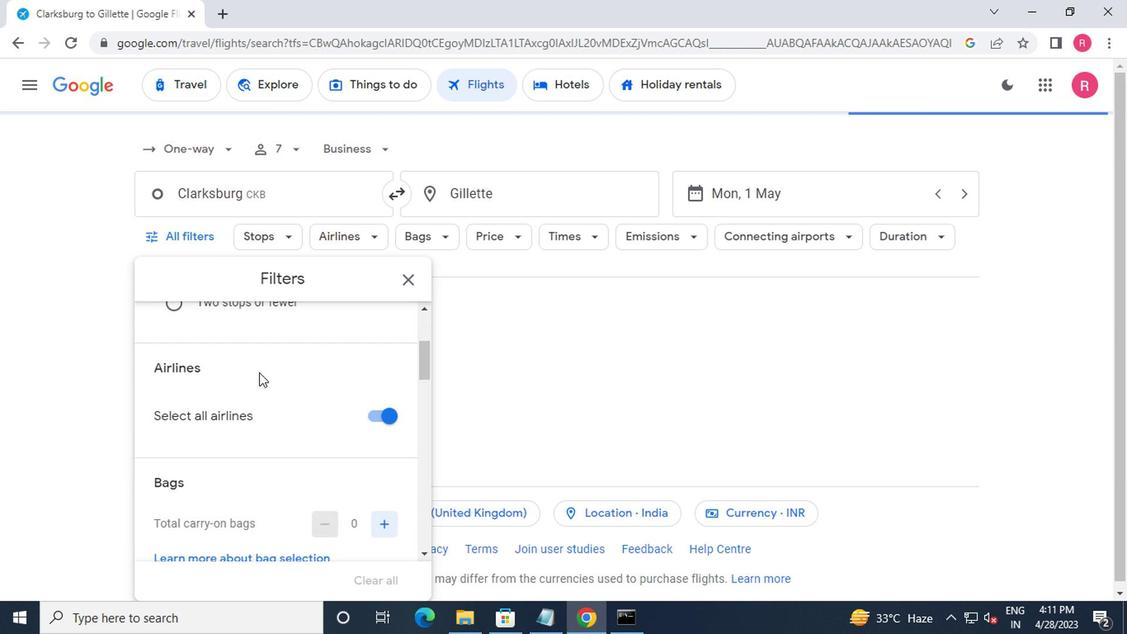 
Action: Mouse scrolled (261, 368) with delta (0, 0)
Screenshot: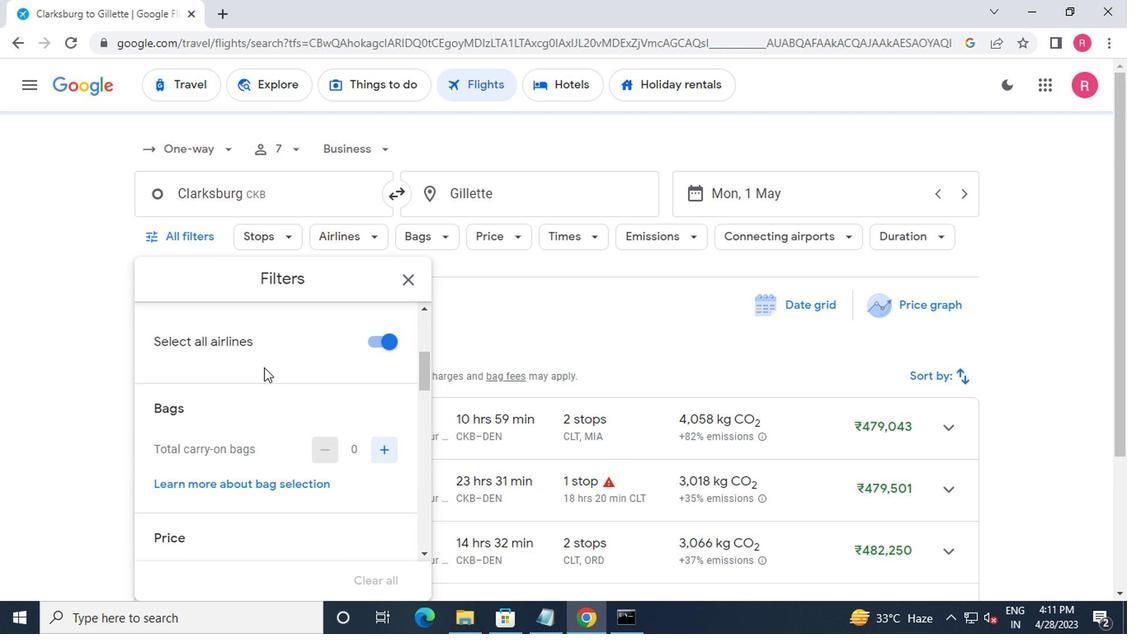 
Action: Mouse scrolled (261, 368) with delta (0, 0)
Screenshot: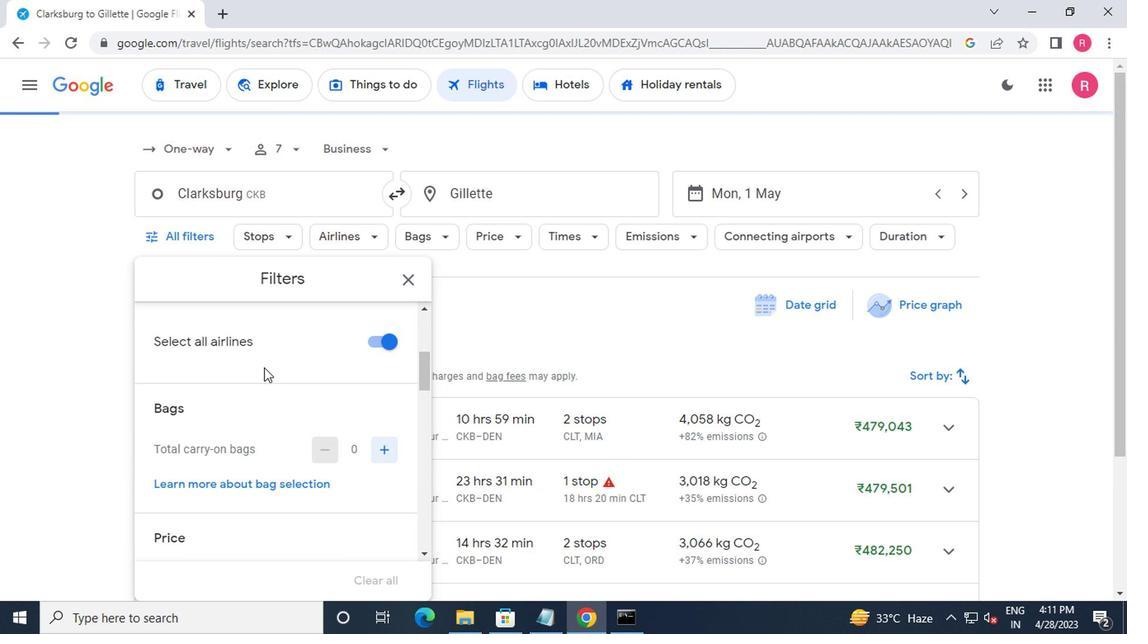 
Action: Mouse moved to (261, 366)
Screenshot: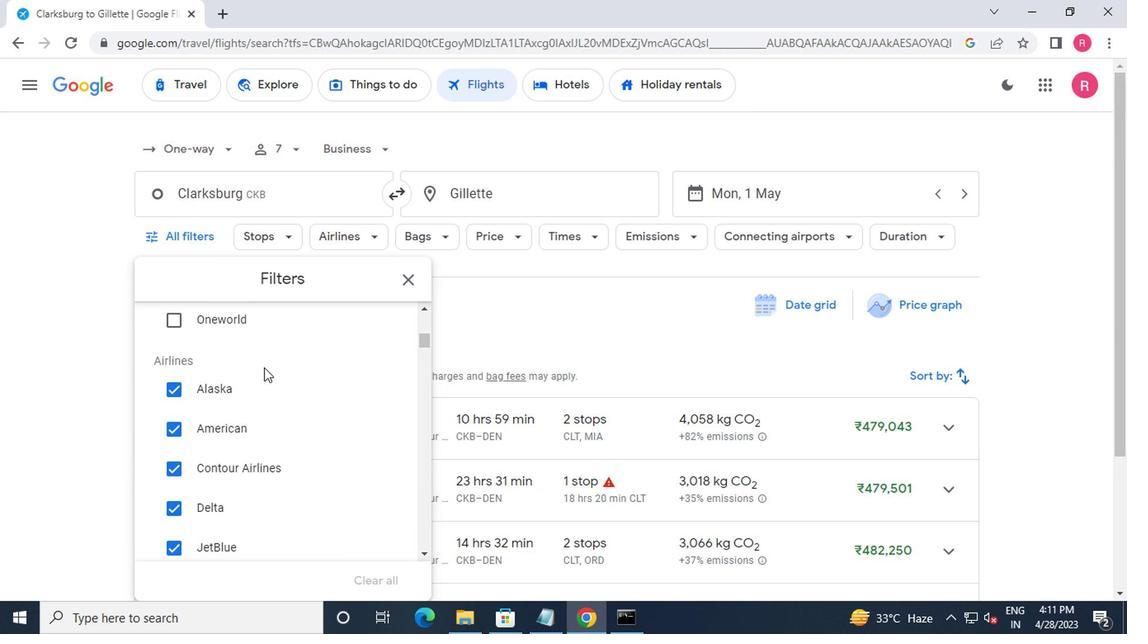 
Action: Mouse scrolled (261, 365) with delta (0, 0)
Screenshot: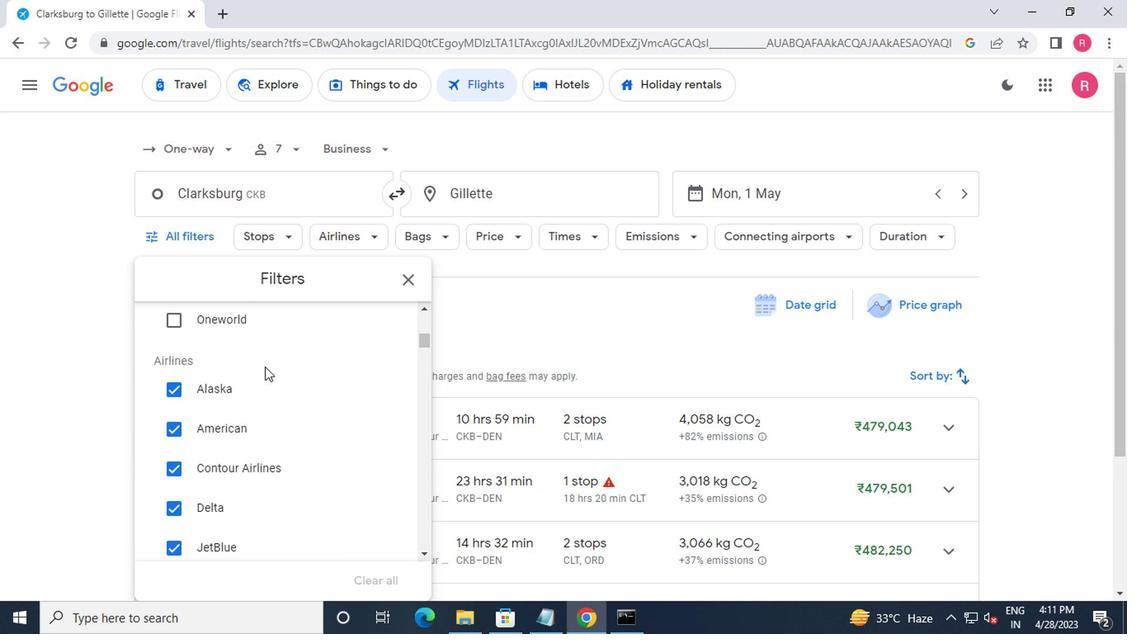 
Action: Mouse scrolled (261, 365) with delta (0, 0)
Screenshot: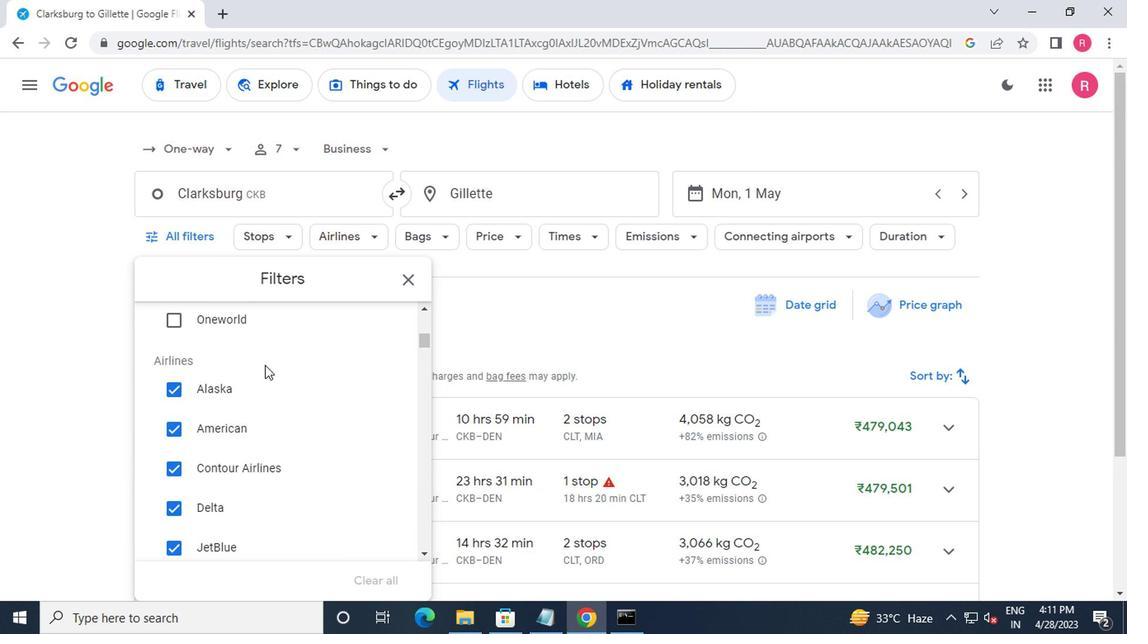 
Action: Mouse scrolled (261, 365) with delta (0, 0)
Screenshot: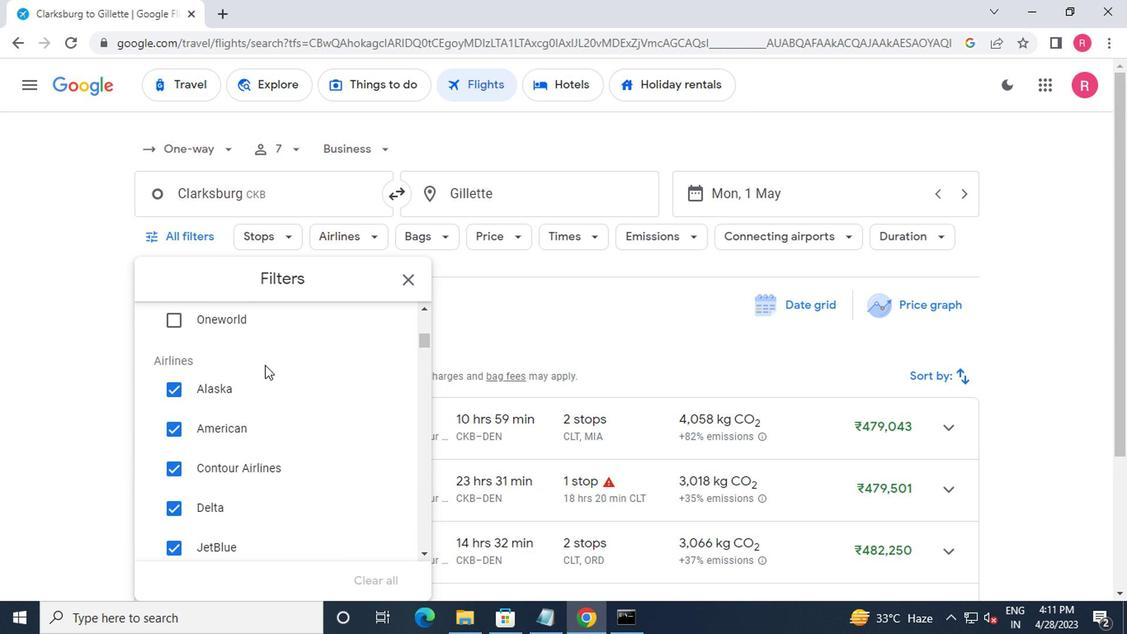
Action: Mouse moved to (263, 366)
Screenshot: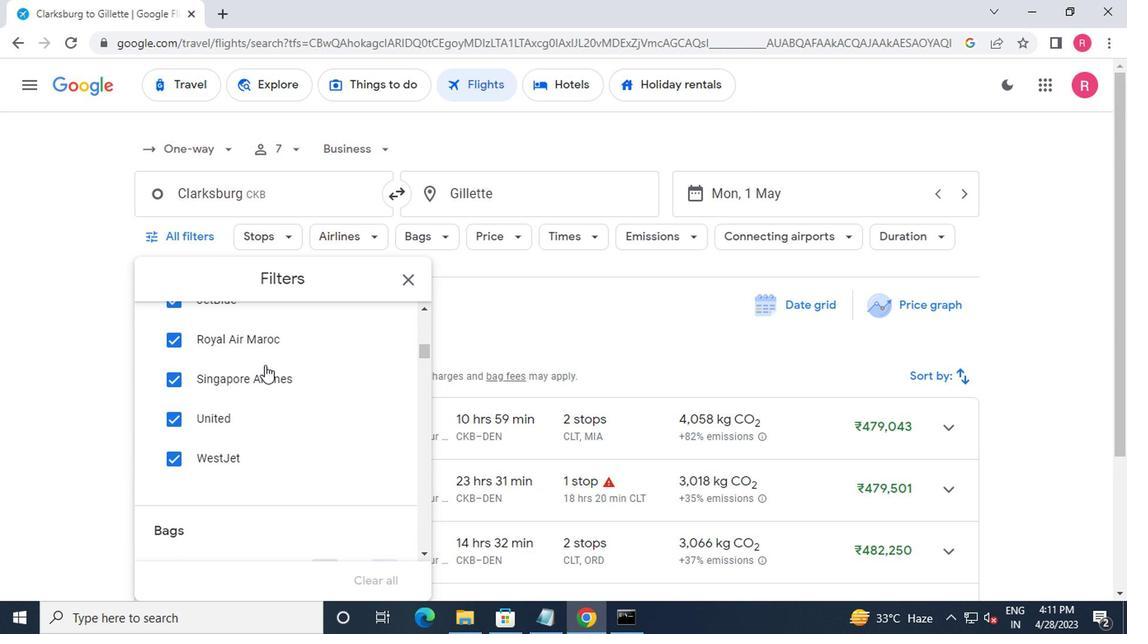 
Action: Mouse scrolled (263, 367) with delta (0, 1)
Screenshot: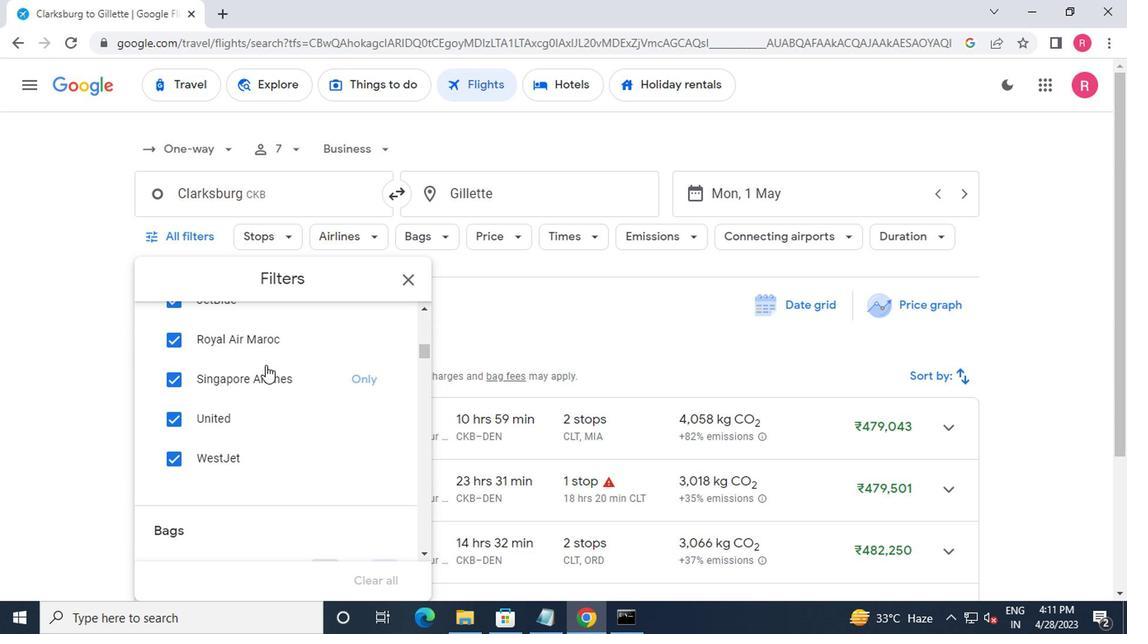
Action: Mouse scrolled (263, 367) with delta (0, 1)
Screenshot: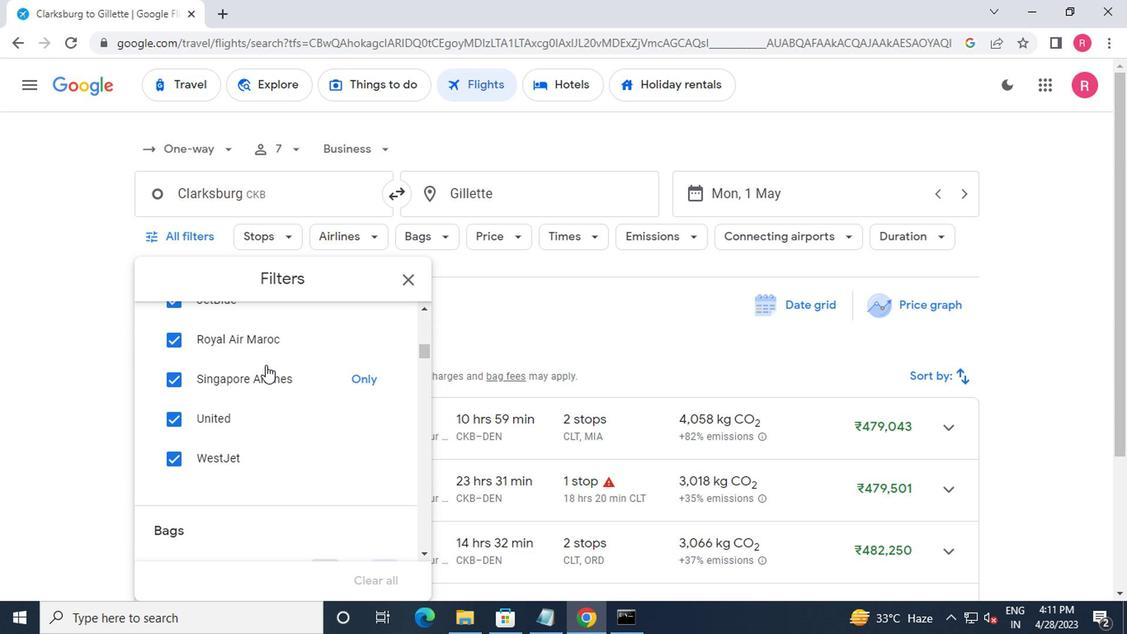 
Action: Mouse scrolled (263, 367) with delta (0, 1)
Screenshot: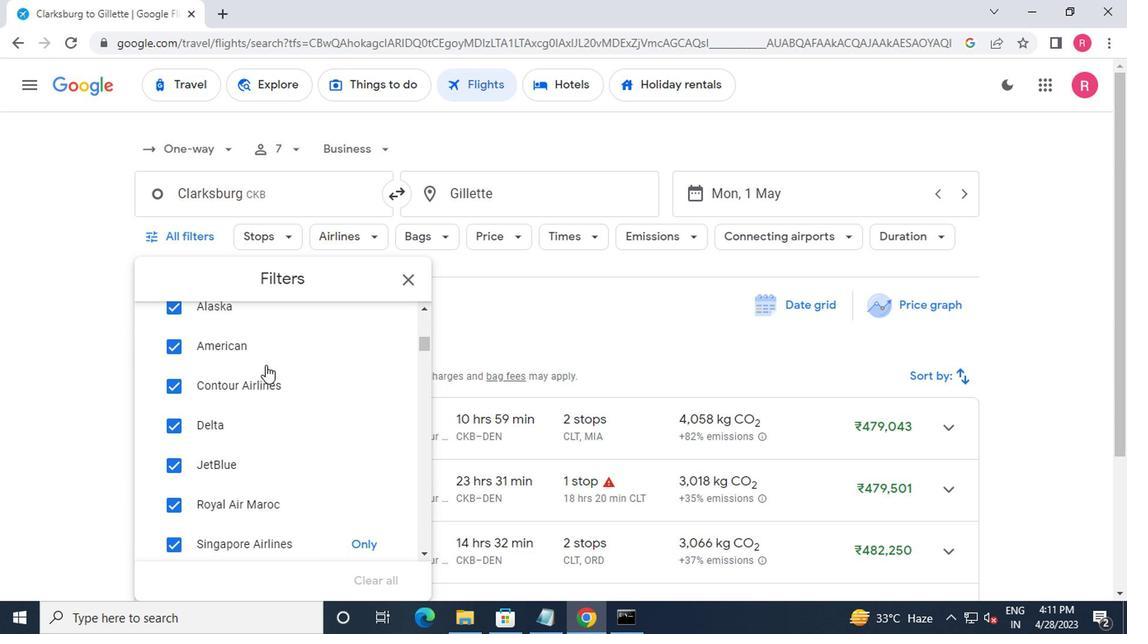 
Action: Mouse moved to (362, 387)
Screenshot: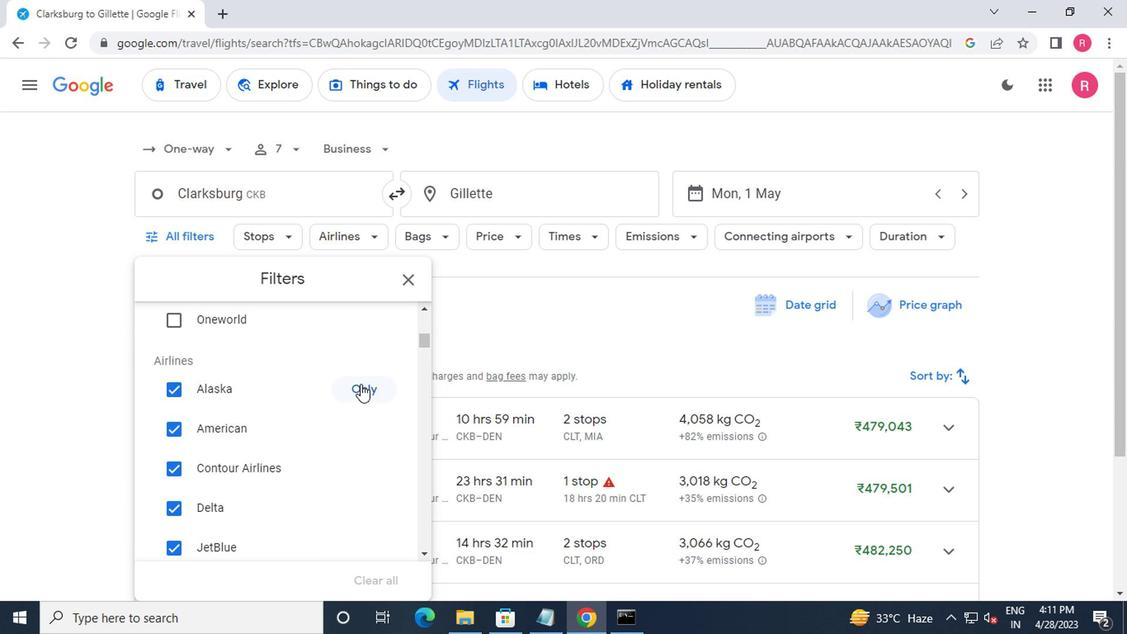 
Action: Mouse pressed left at (362, 387)
Screenshot: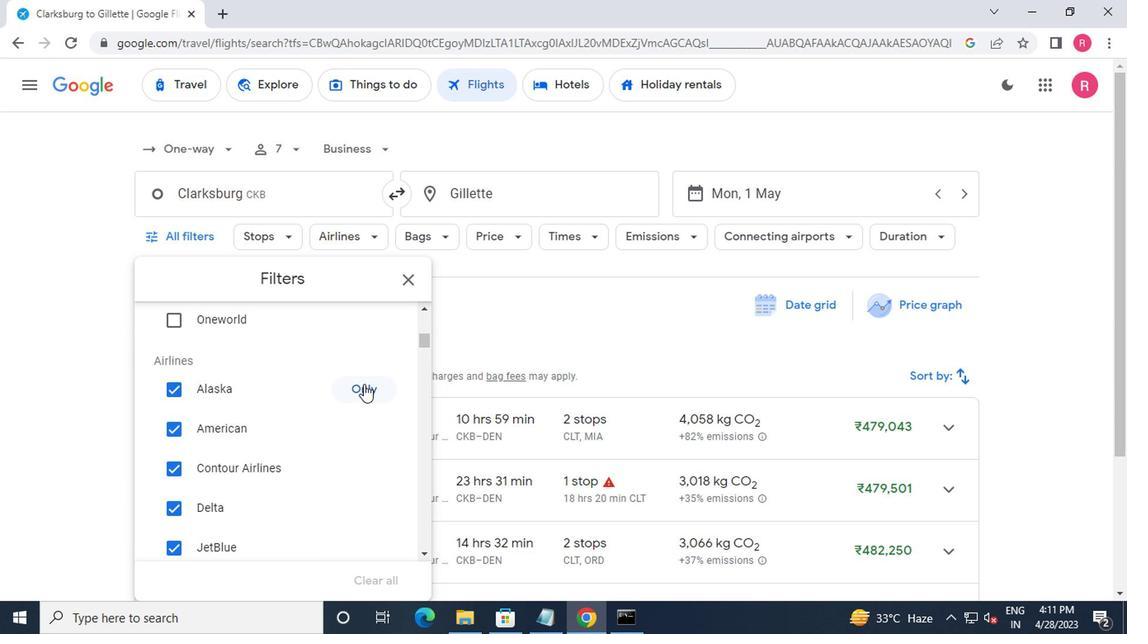 
Action: Mouse moved to (371, 388)
Screenshot: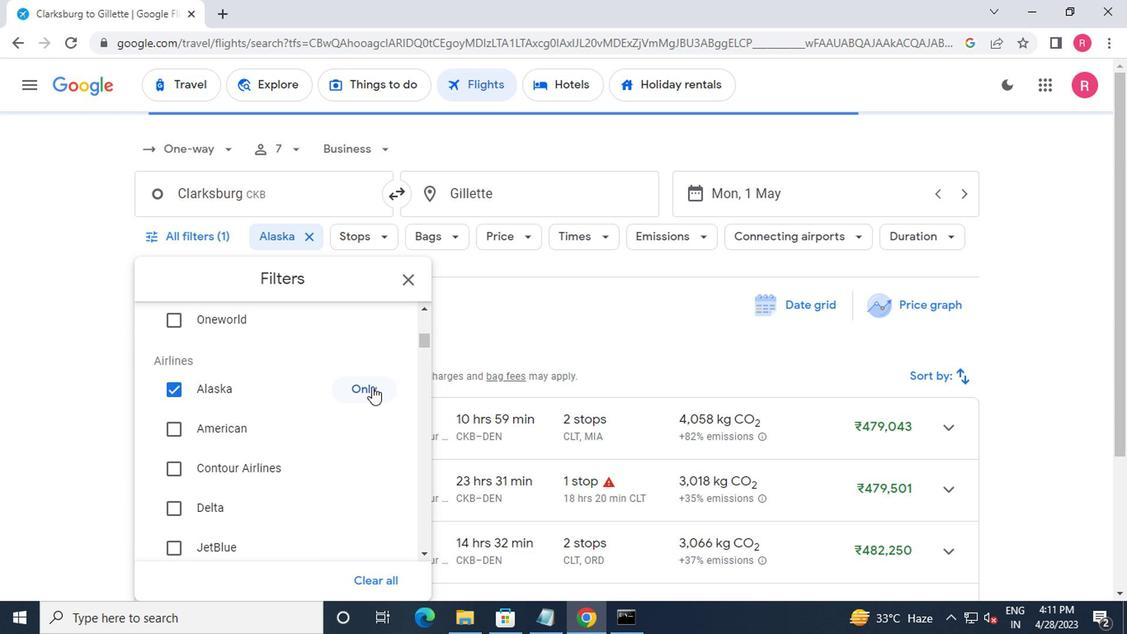 
Action: Mouse scrolled (371, 387) with delta (0, -1)
Screenshot: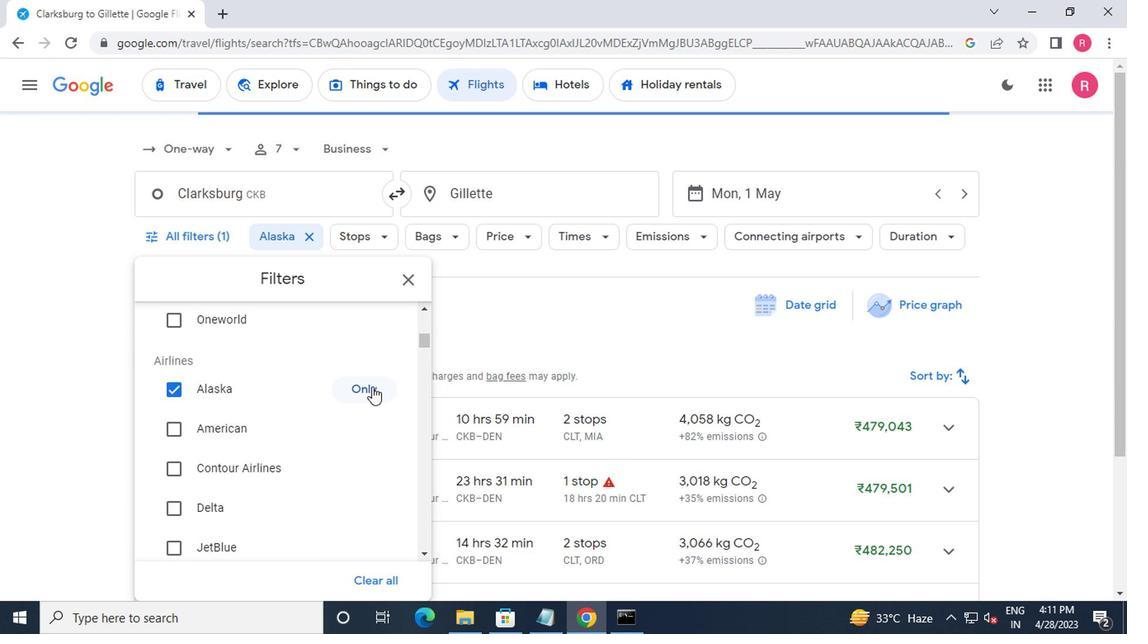 
Action: Mouse scrolled (371, 387) with delta (0, -1)
Screenshot: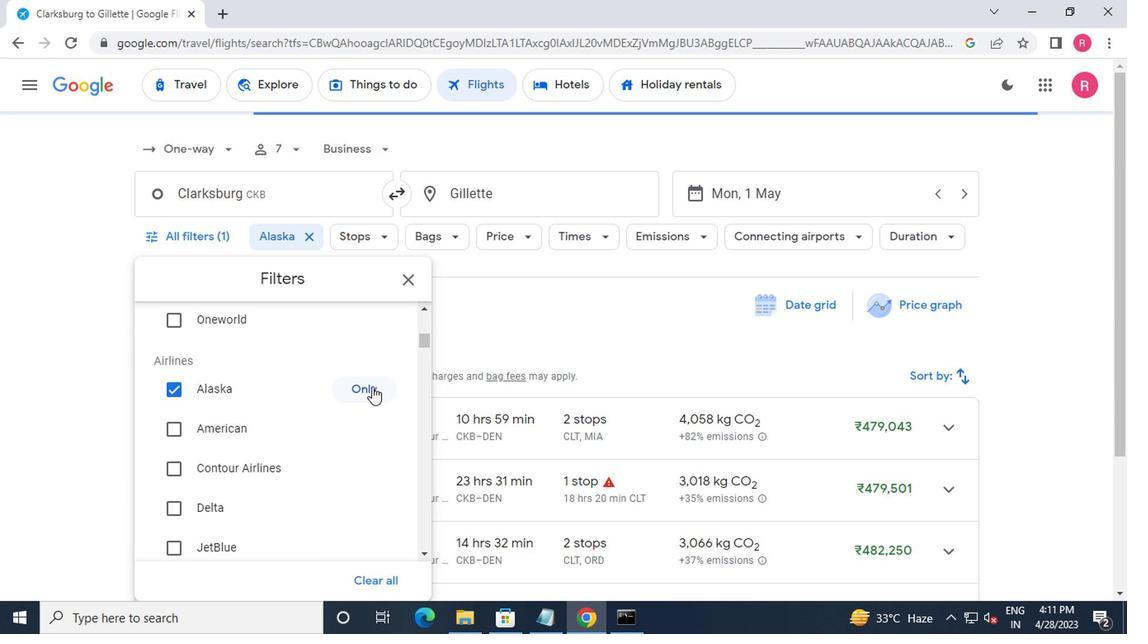 
Action: Mouse scrolled (371, 387) with delta (0, -1)
Screenshot: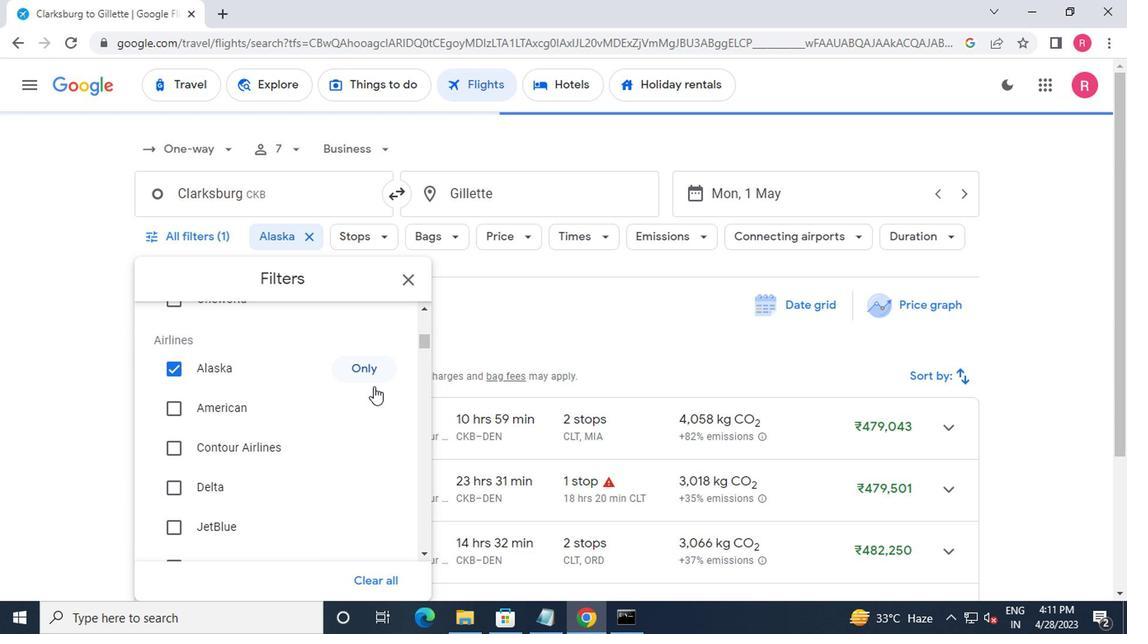 
Action: Mouse scrolled (371, 387) with delta (0, -1)
Screenshot: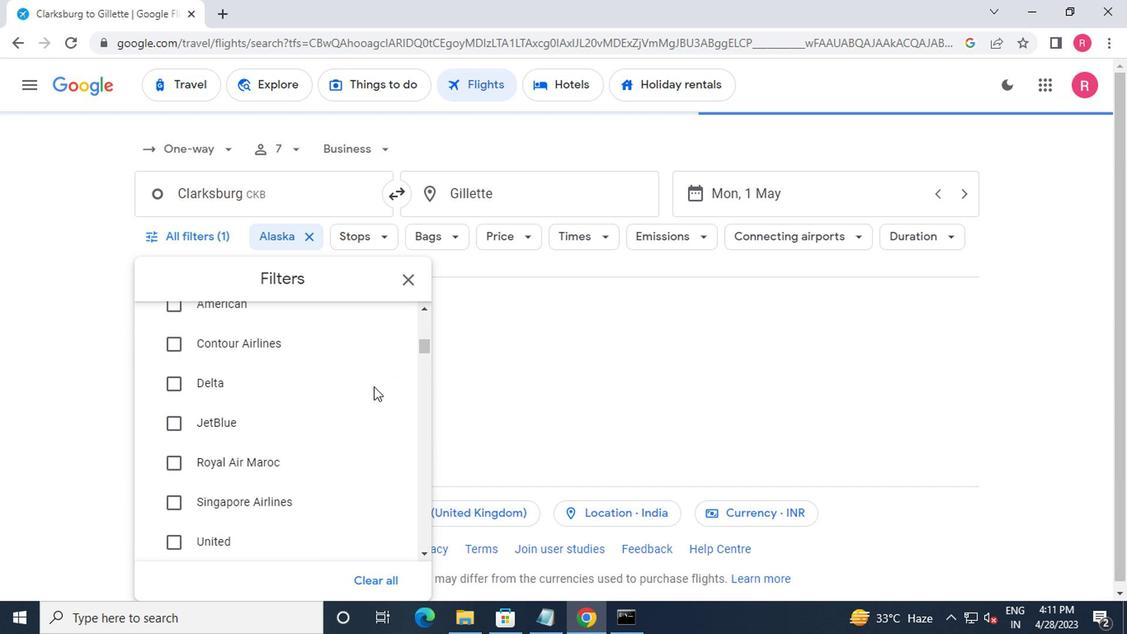 
Action: Mouse scrolled (371, 387) with delta (0, -1)
Screenshot: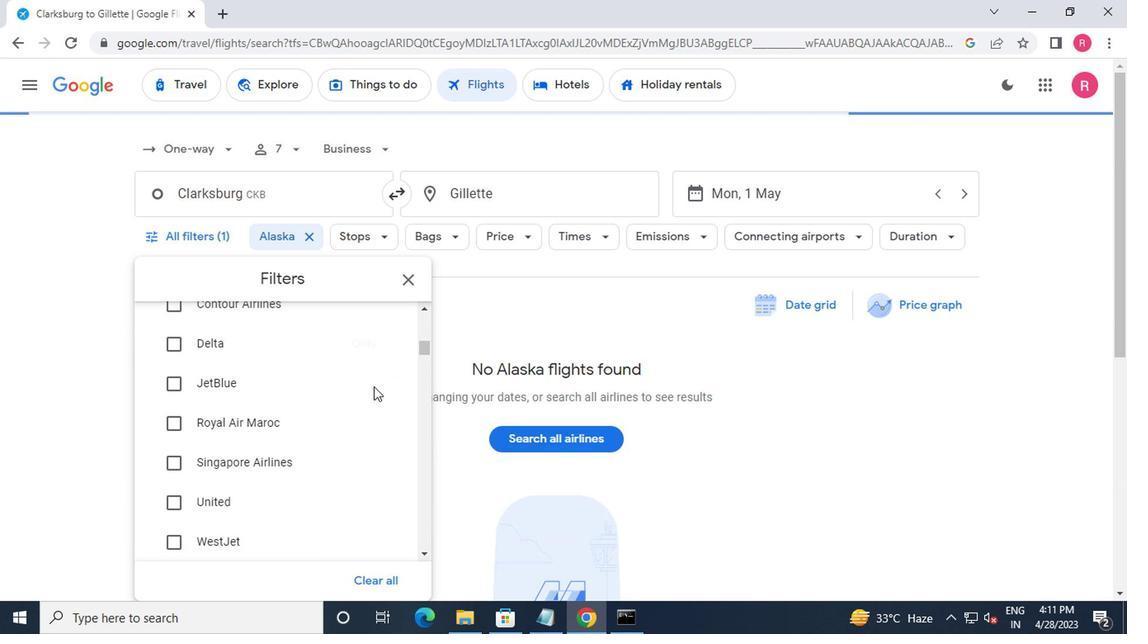 
Action: Mouse moved to (371, 399)
Screenshot: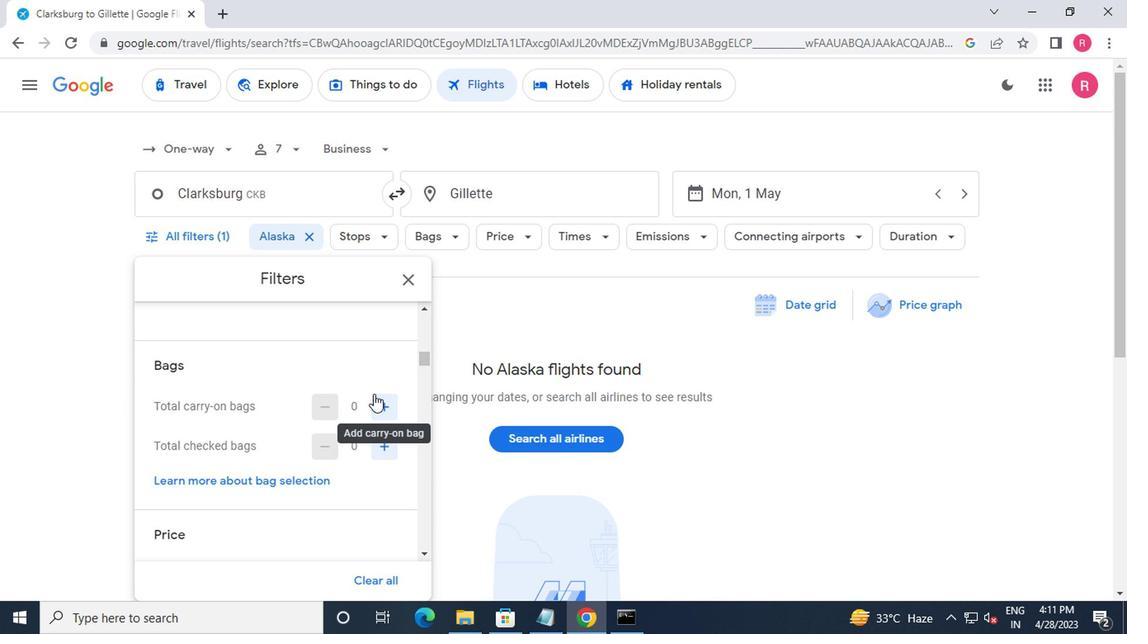 
Action: Mouse pressed left at (371, 399)
Screenshot: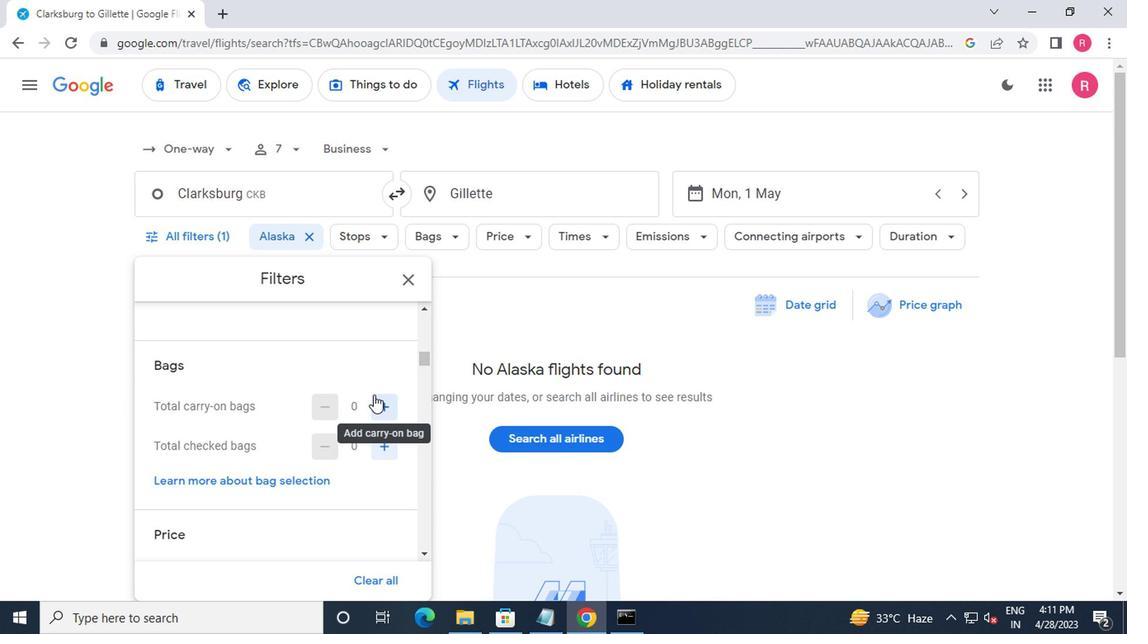 
Action: Mouse moved to (361, 401)
Screenshot: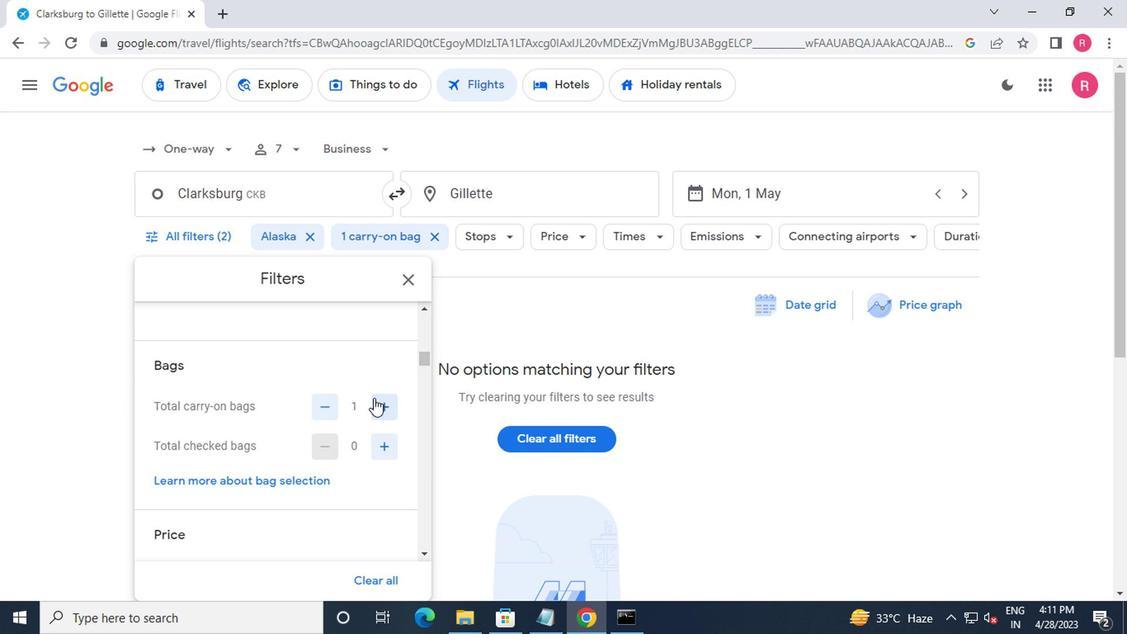 
Action: Mouse scrolled (361, 400) with delta (0, 0)
Screenshot: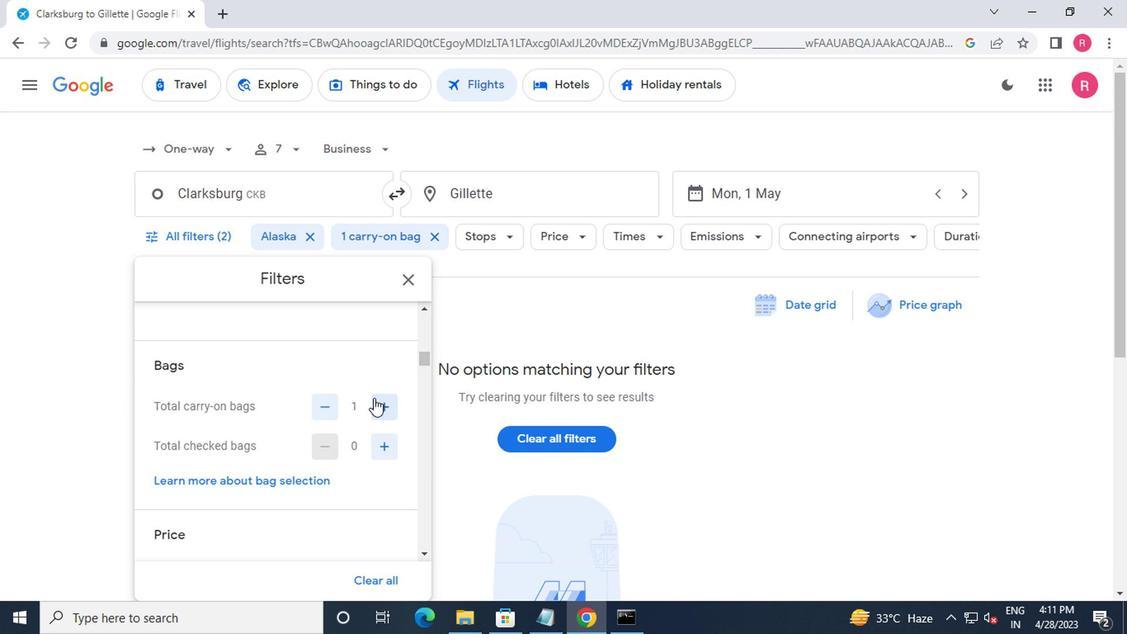 
Action: Mouse moved to (352, 404)
Screenshot: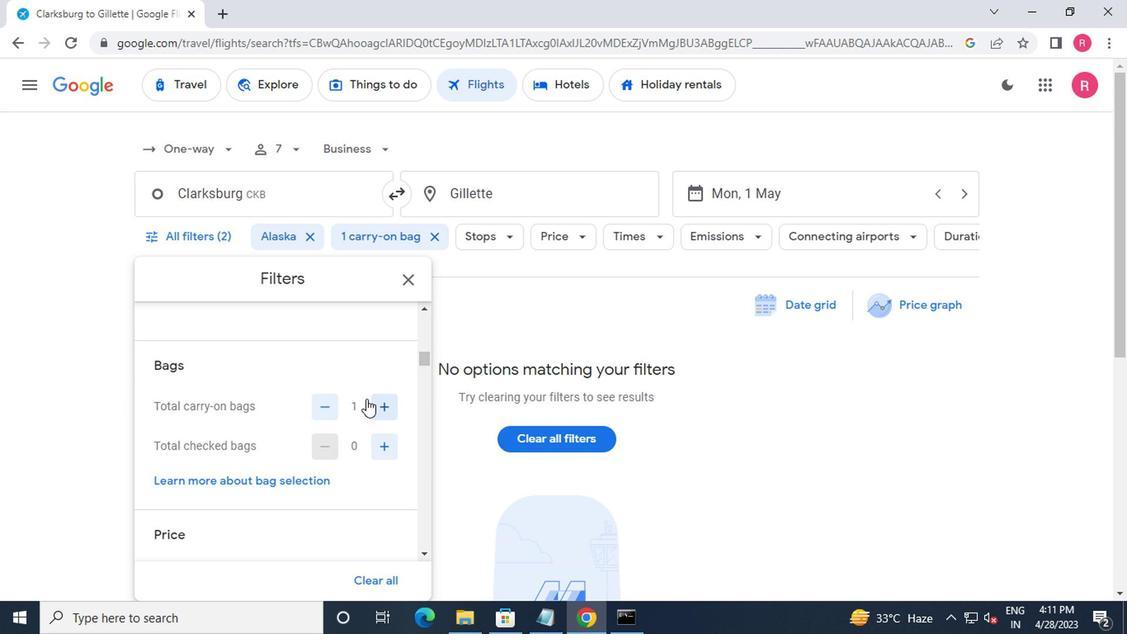 
Action: Mouse scrolled (352, 404) with delta (0, 0)
Screenshot: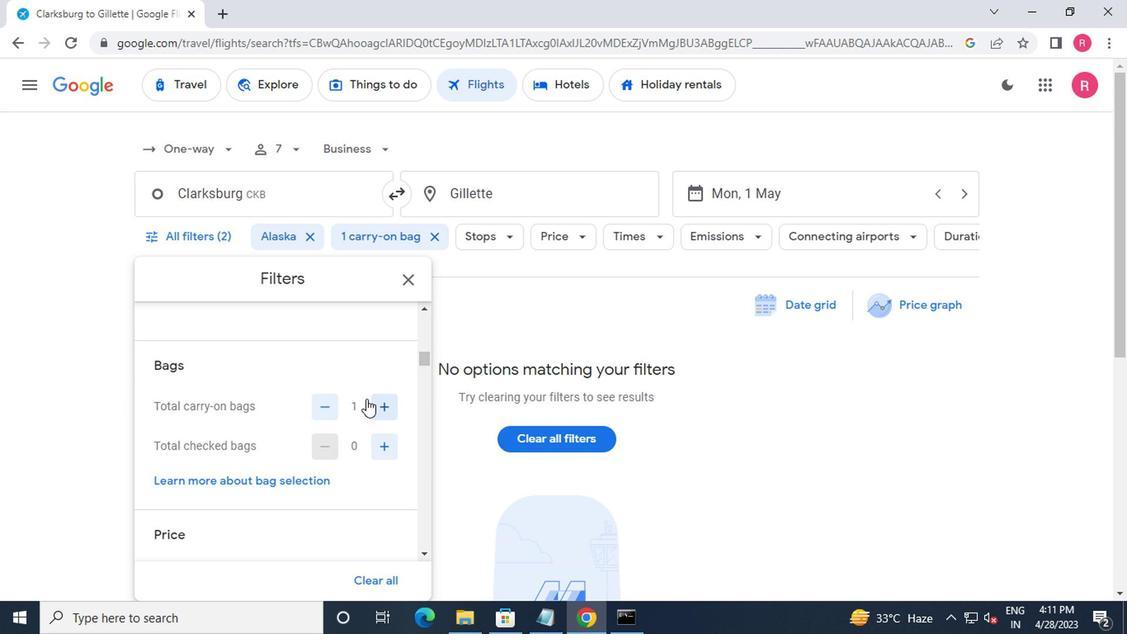 
Action: Mouse moved to (382, 436)
Screenshot: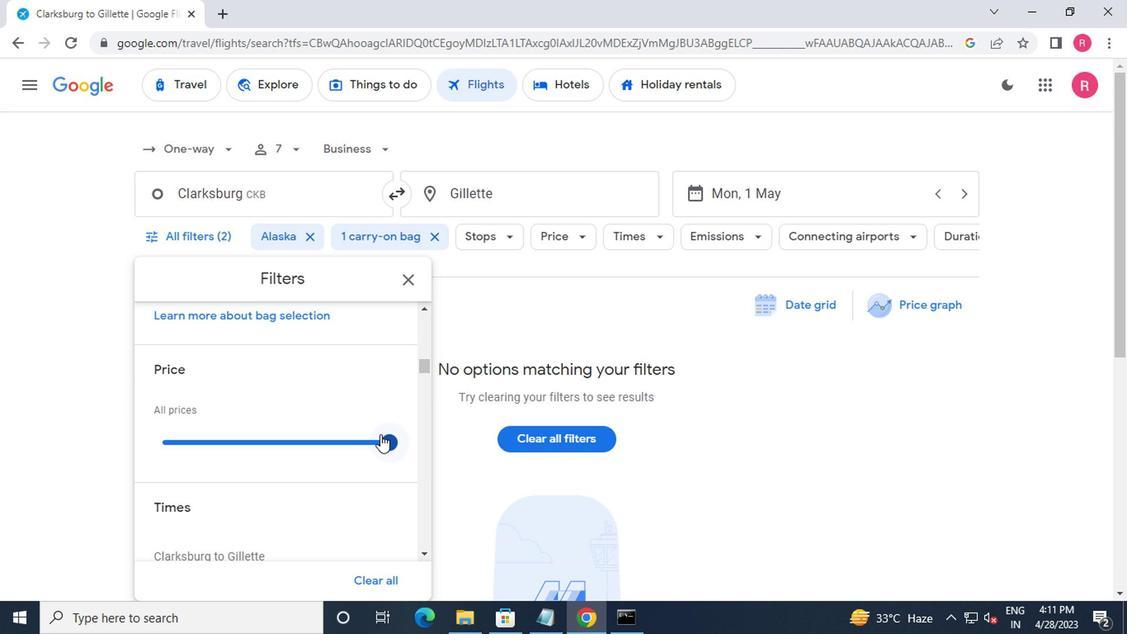 
Action: Mouse pressed left at (382, 436)
Screenshot: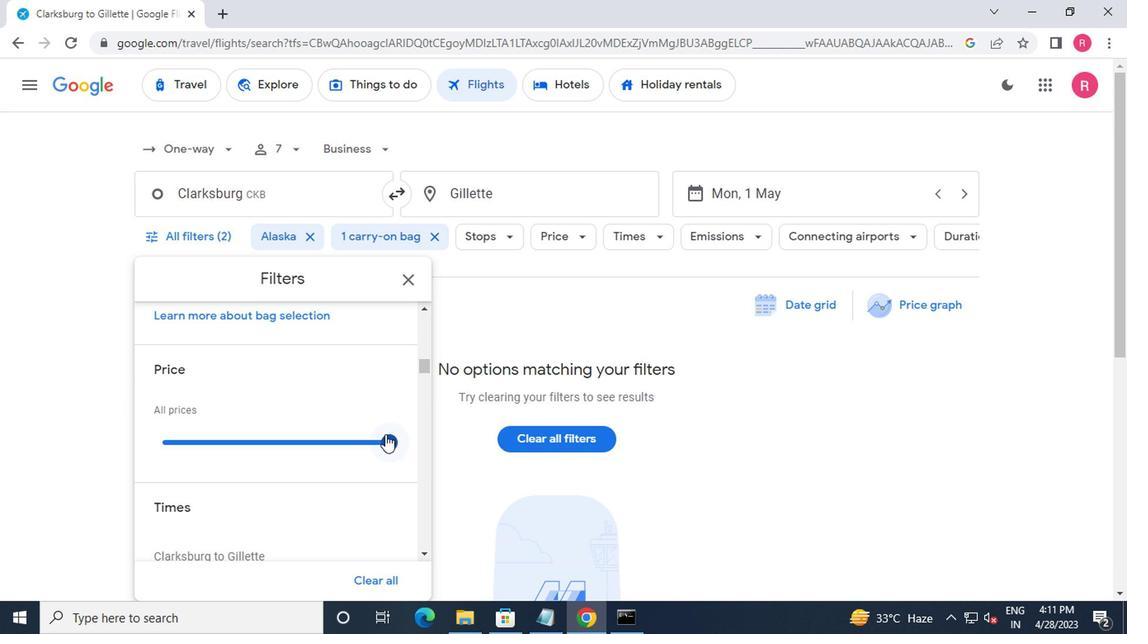 
Action: Mouse moved to (210, 426)
Screenshot: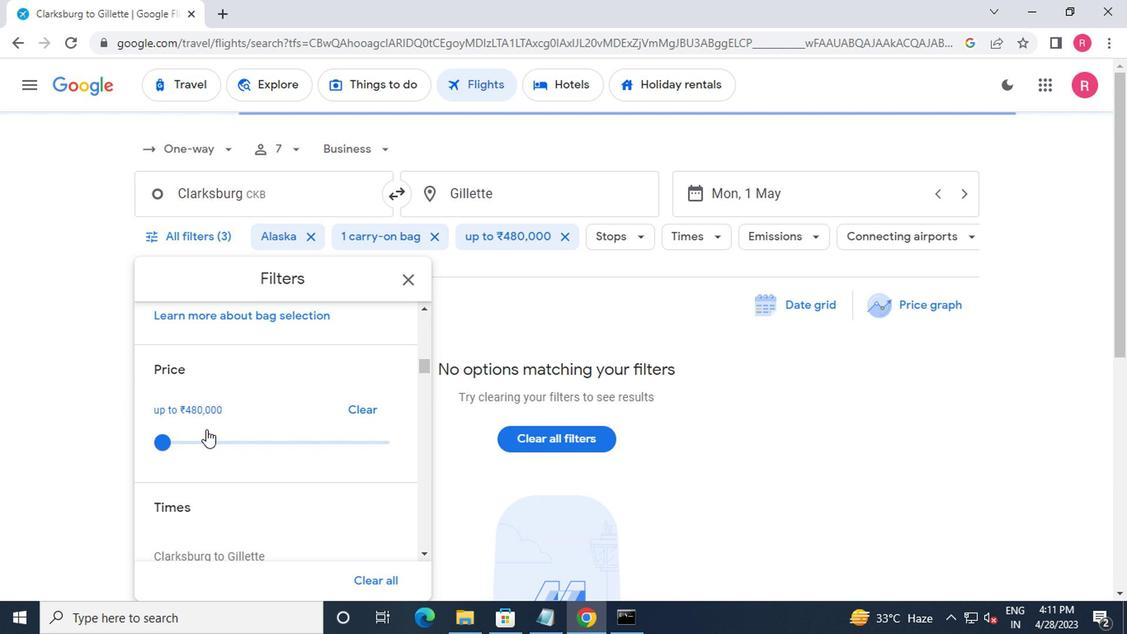 
Action: Mouse scrolled (210, 426) with delta (0, 0)
Screenshot: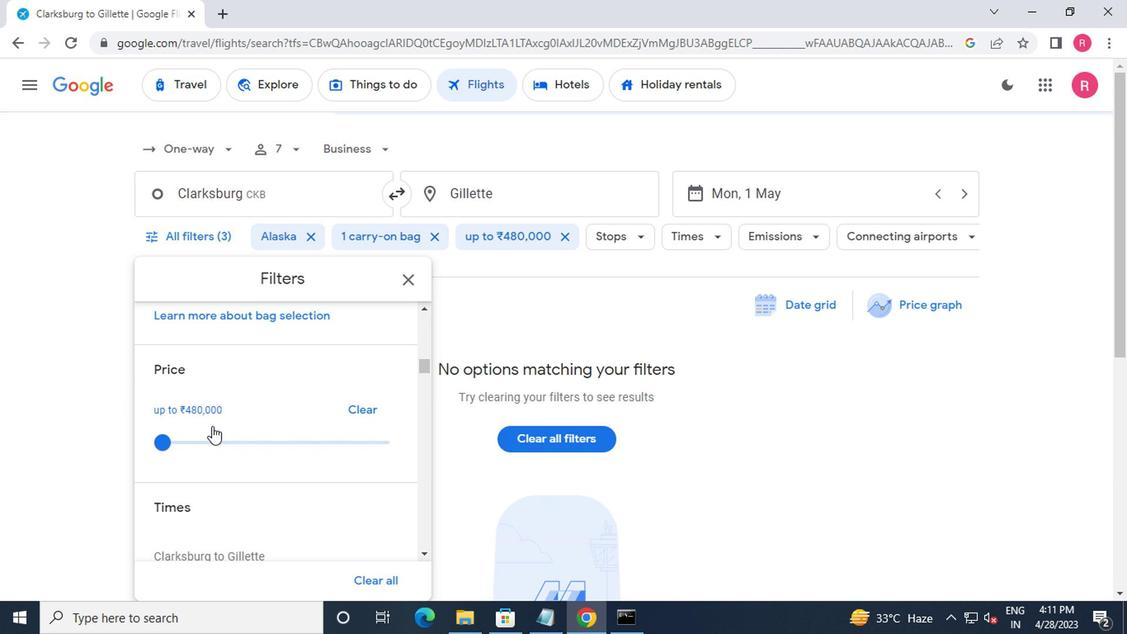
Action: Mouse scrolled (210, 426) with delta (0, 0)
Screenshot: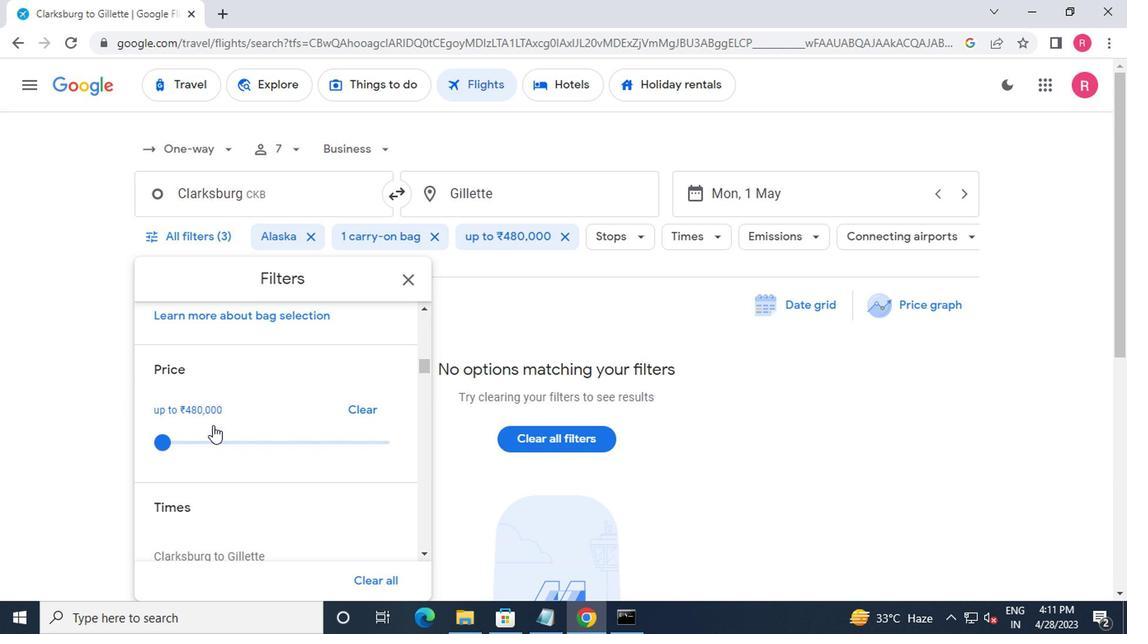 
Action: Mouse moved to (166, 469)
Screenshot: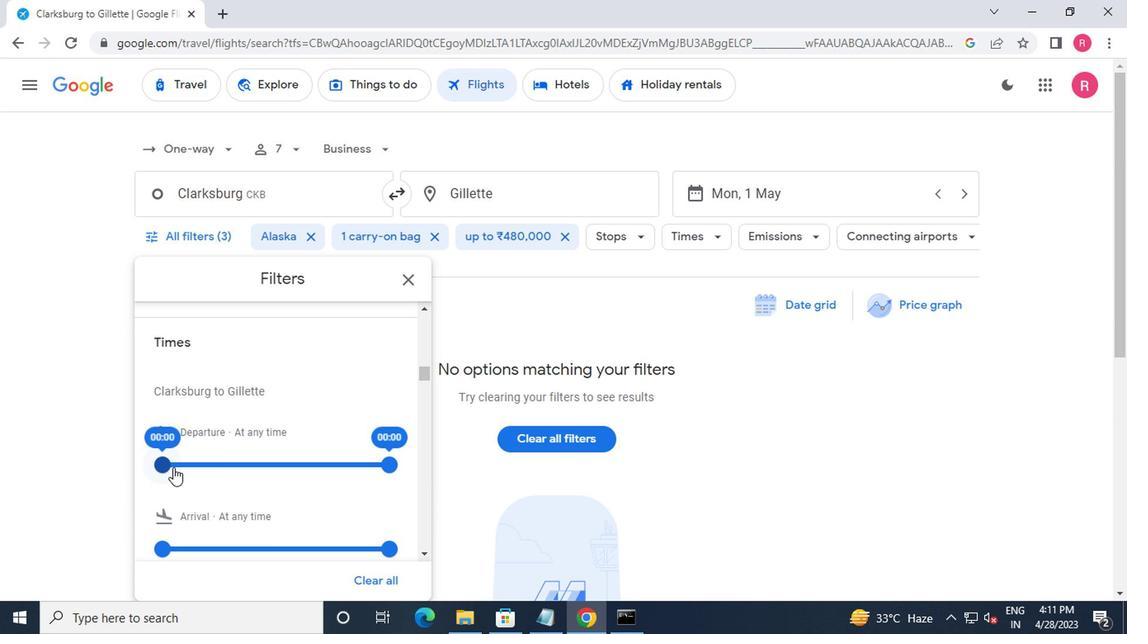 
Action: Mouse pressed left at (166, 469)
Screenshot: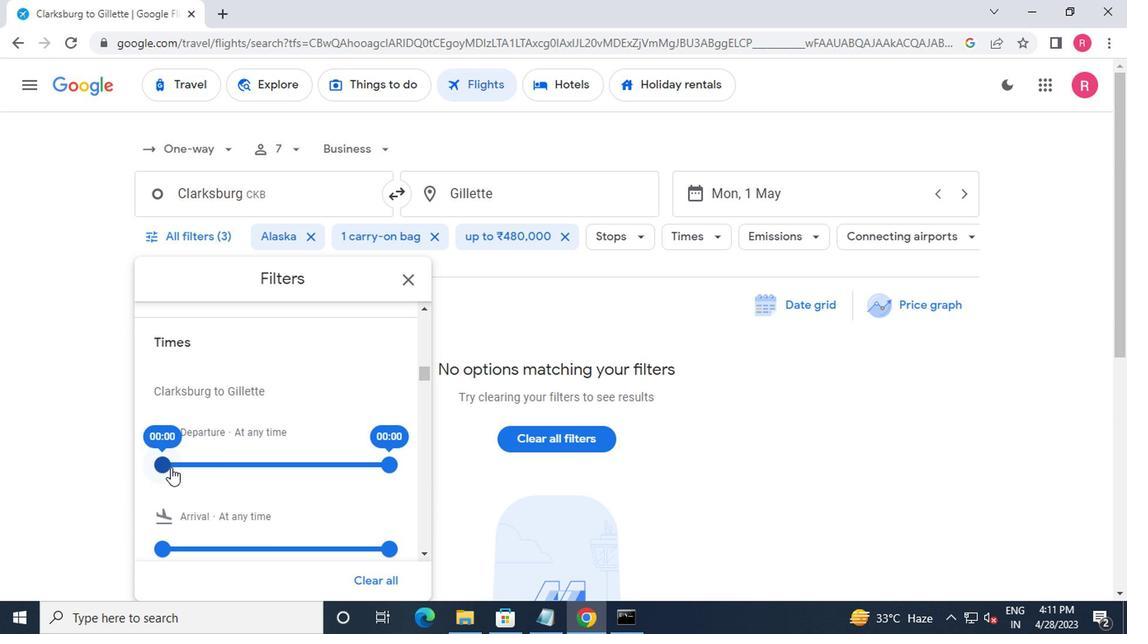
Action: Mouse moved to (382, 469)
Screenshot: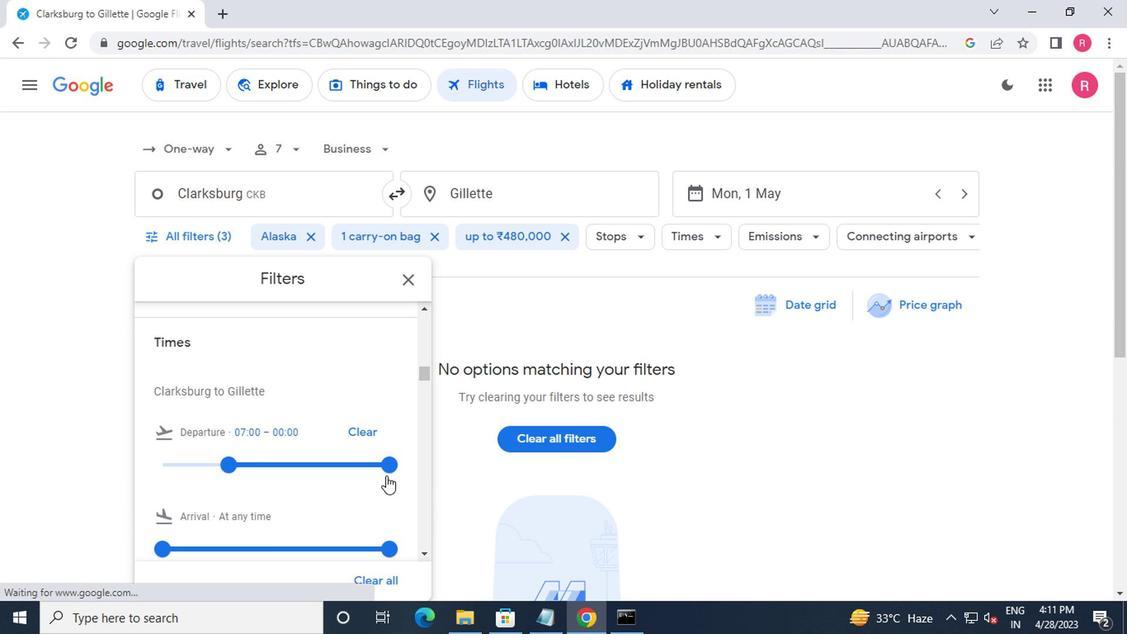 
Action: Mouse pressed left at (382, 469)
Screenshot: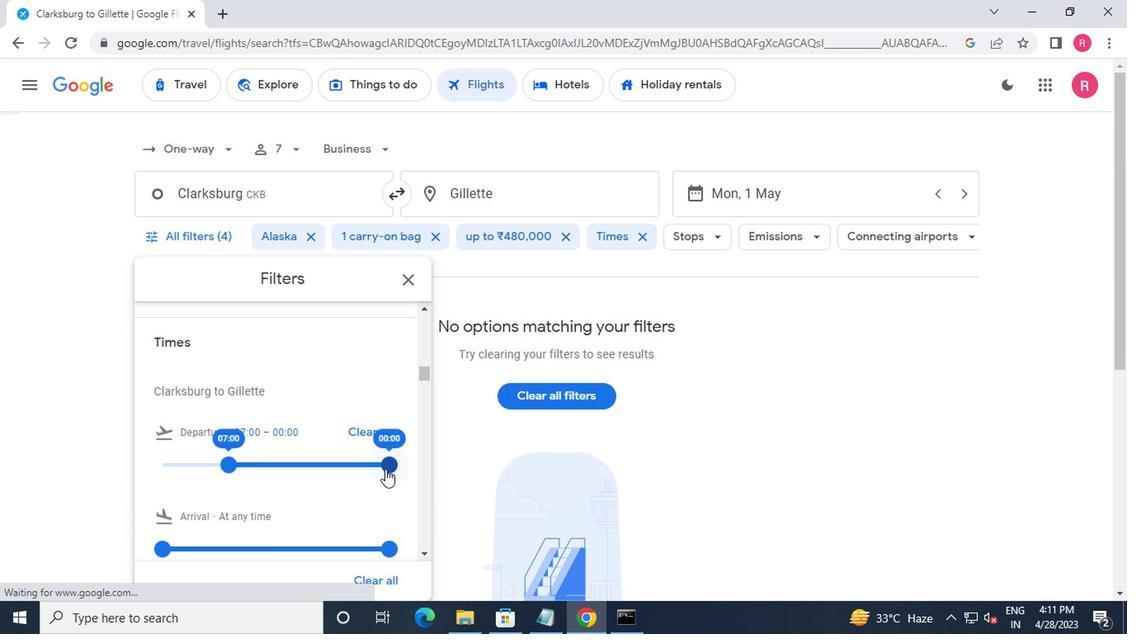 
Action: Mouse moved to (395, 279)
Screenshot: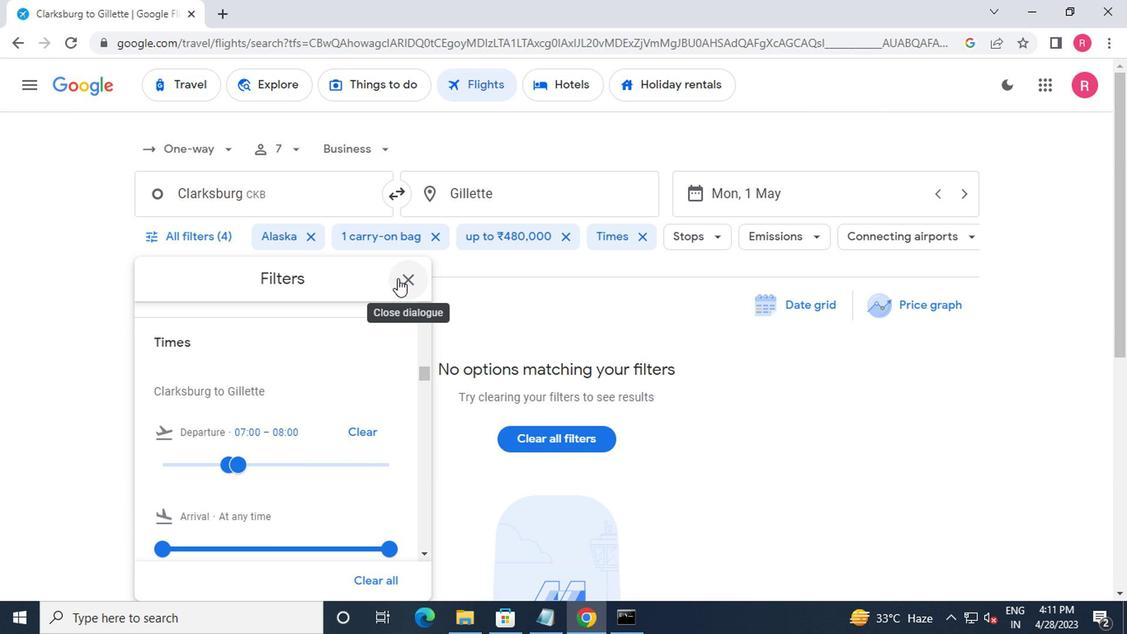 
Action: Mouse pressed left at (395, 279)
Screenshot: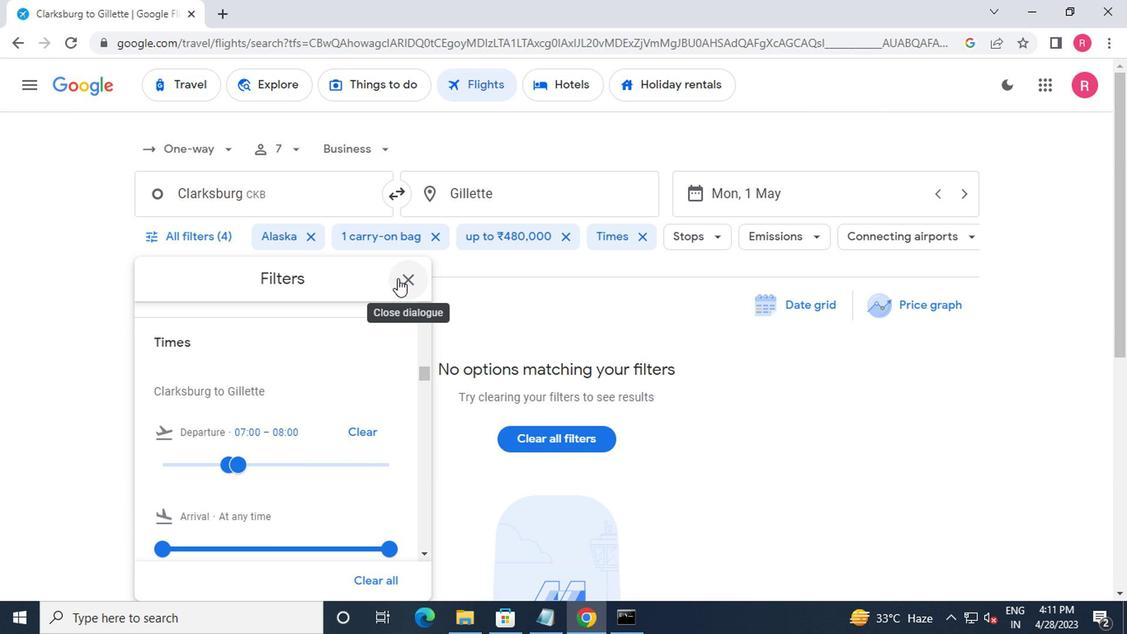 
